 Task: In the Company uoregon.edu, Create email and send with subject: 'Elevate Your Success: Introducing a Transformative Opportunity', and with mail content 'Hello_x000D_
Join a community of forward-thinkers and pioneers. Our transformative solution will empower you to shape the future of your industry.._x000D_
Kind Regards', attach the document: Contract.pdf and insert image: visitingcard.jpg. Below Kind Regards, write Tumblr and insert the URL: www.tumblr.com. Mark checkbox to create task to follow up : In 1 month.  Enter or choose an email address of recipient's from company's contact and send.. Logged in from softage.10@softage.net
Action: Mouse moved to (62, 53)
Screenshot: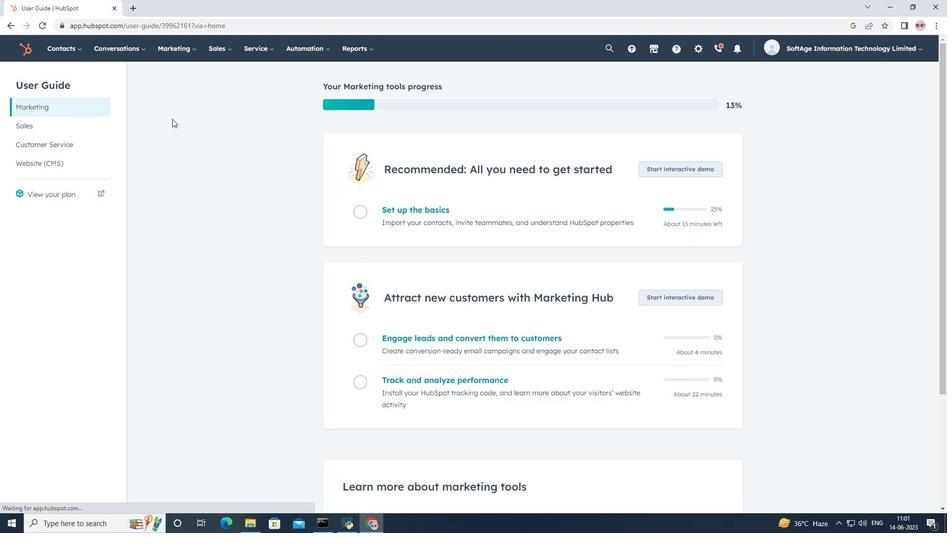 
Action: Mouse pressed left at (62, 53)
Screenshot: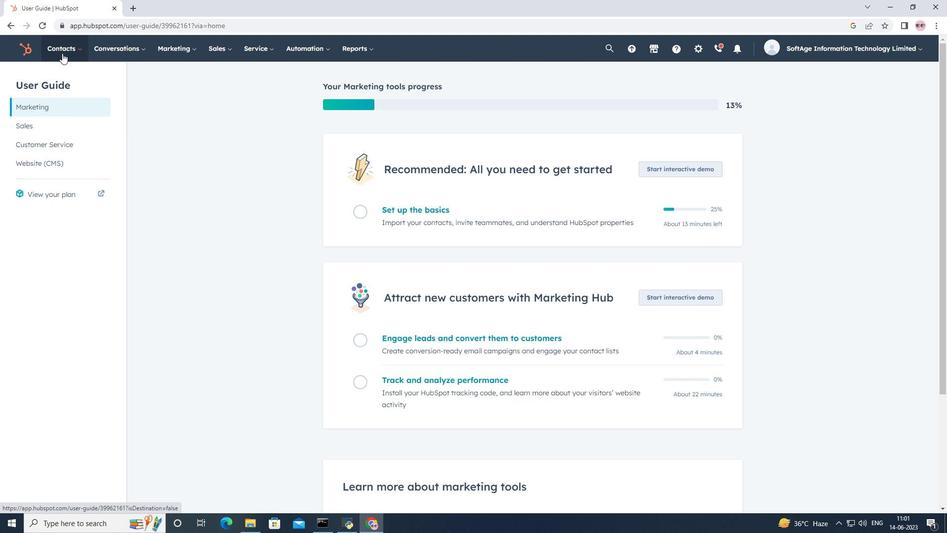 
Action: Mouse moved to (70, 92)
Screenshot: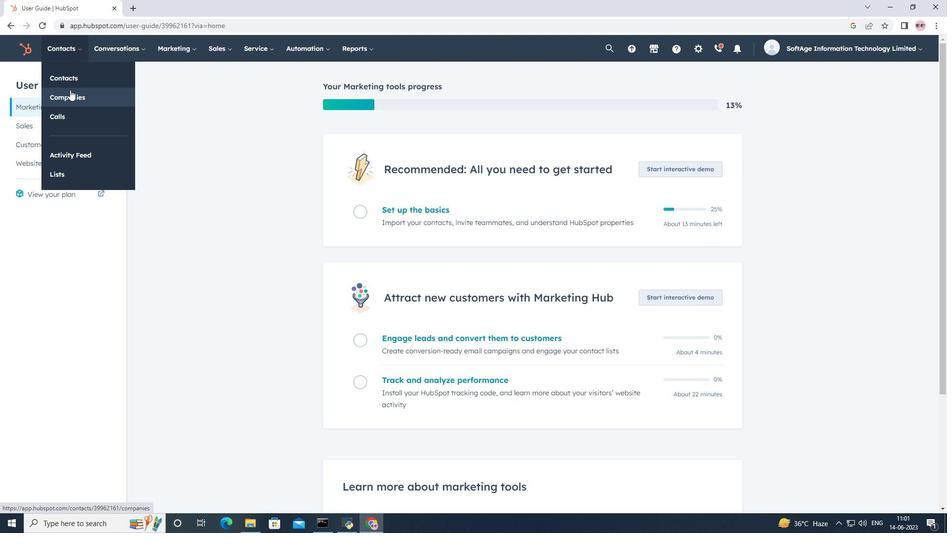 
Action: Mouse pressed left at (70, 92)
Screenshot: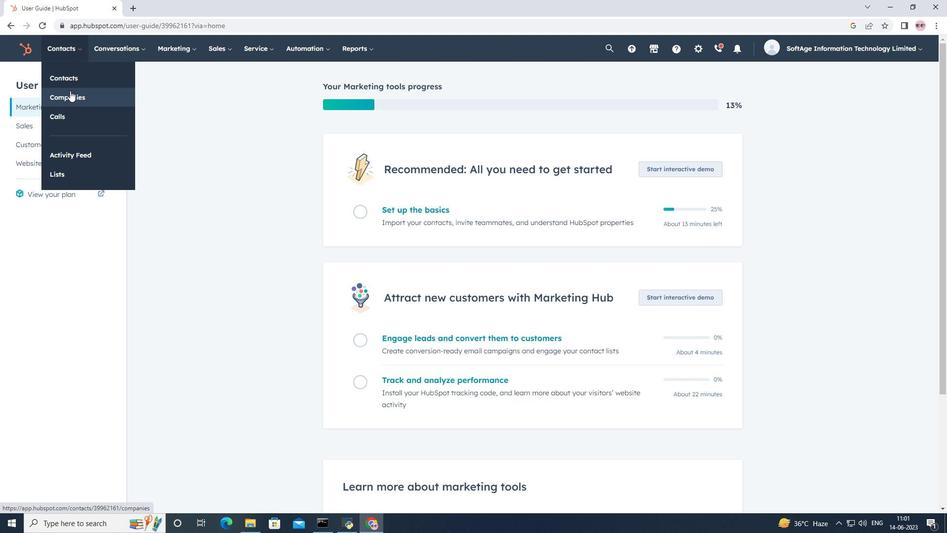 
Action: Mouse moved to (68, 160)
Screenshot: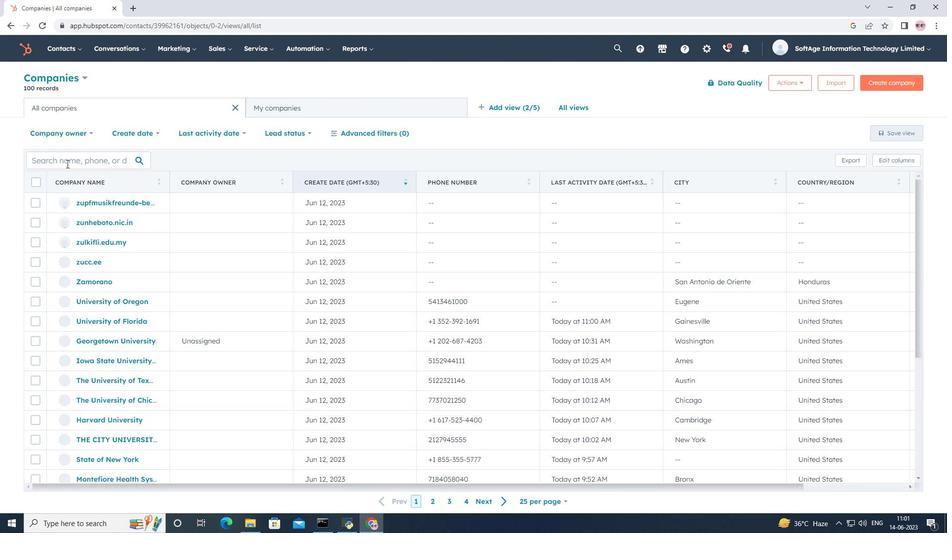
Action: Mouse pressed left at (68, 160)
Screenshot: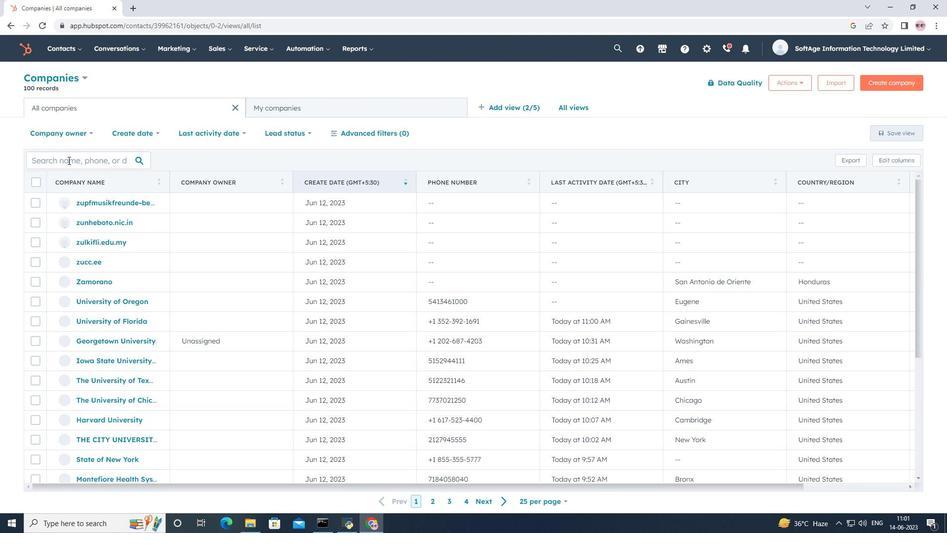 
Action: Key pressed <Key.shift><Key.shift><Key.shift><Key.shift><Key.shift><Key.shift><Key.shift><Key.shift><Key.shift><Key.shift>uoregon.edu
Screenshot: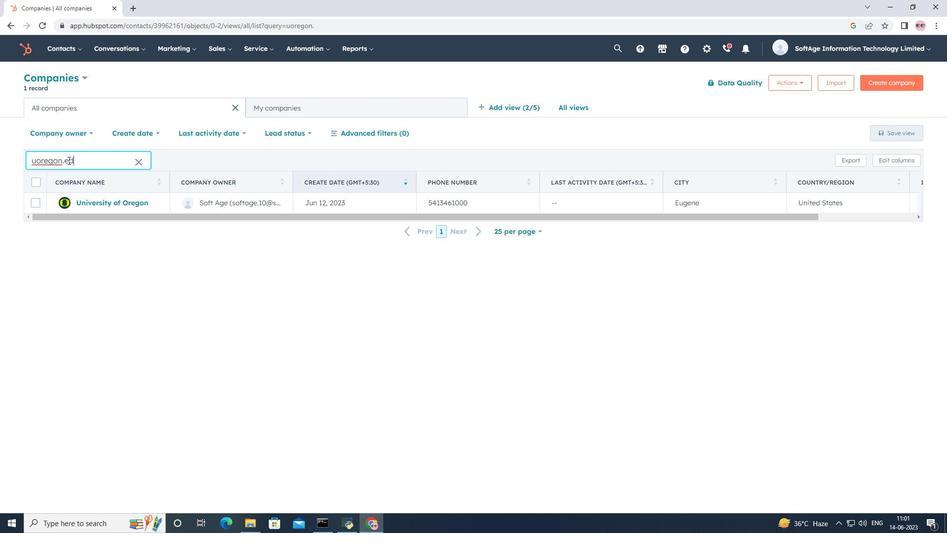 
Action: Mouse moved to (89, 200)
Screenshot: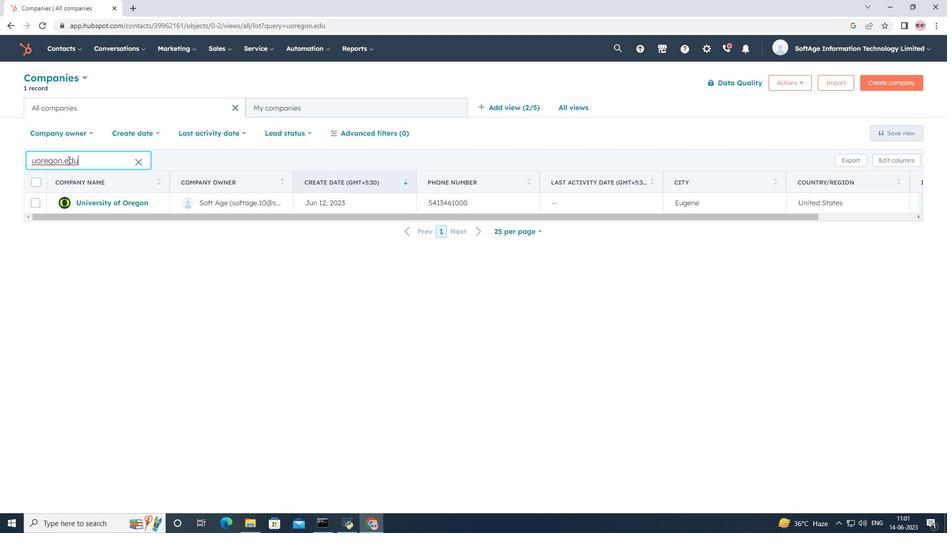 
Action: Mouse pressed left at (89, 200)
Screenshot: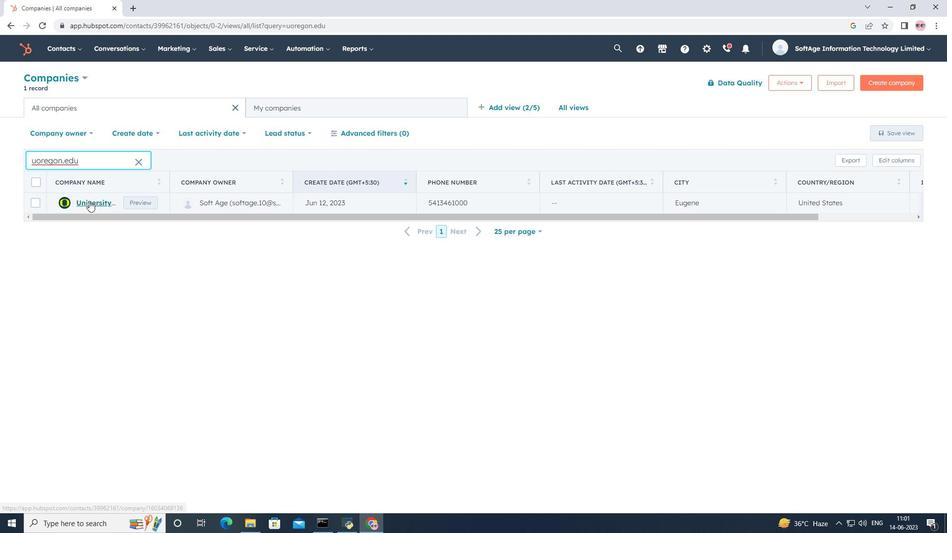 
Action: Mouse moved to (63, 169)
Screenshot: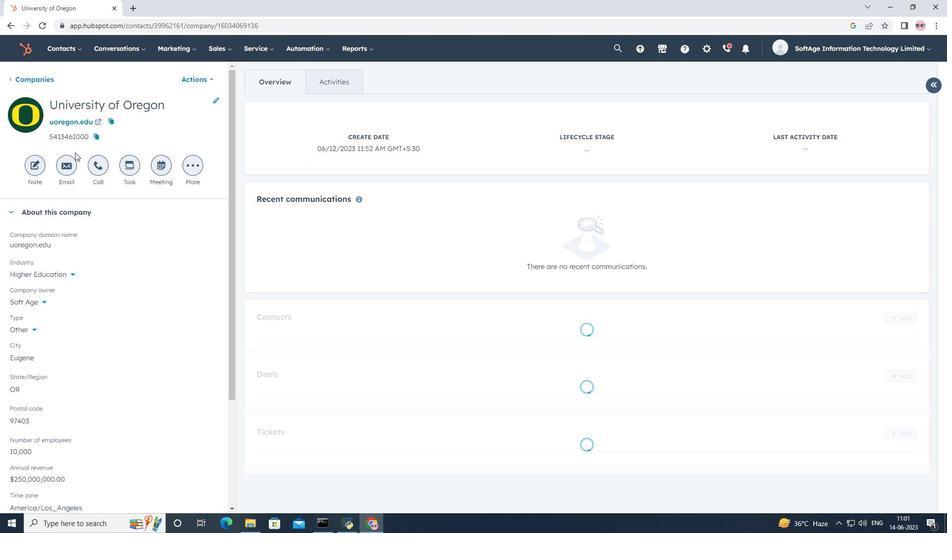 
Action: Mouse pressed left at (63, 169)
Screenshot: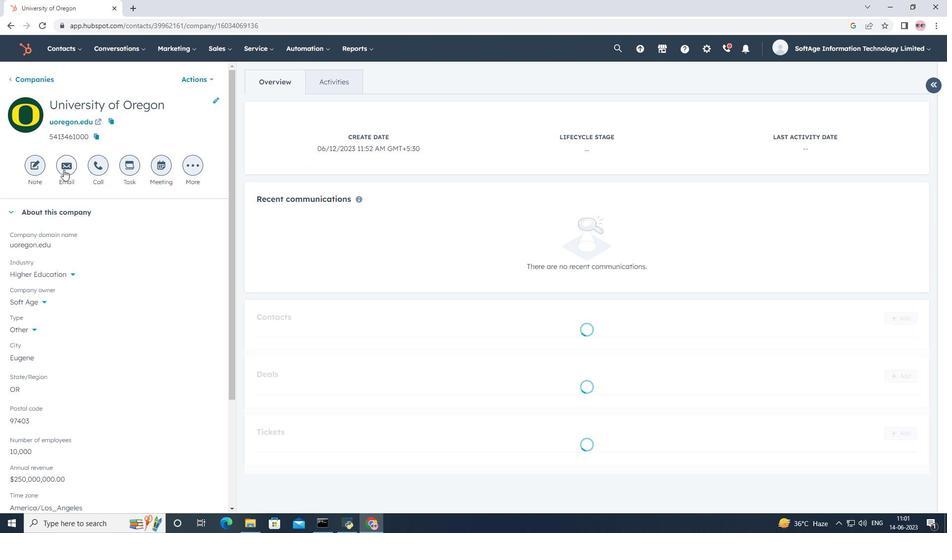 
Action: Mouse moved to (558, 288)
Screenshot: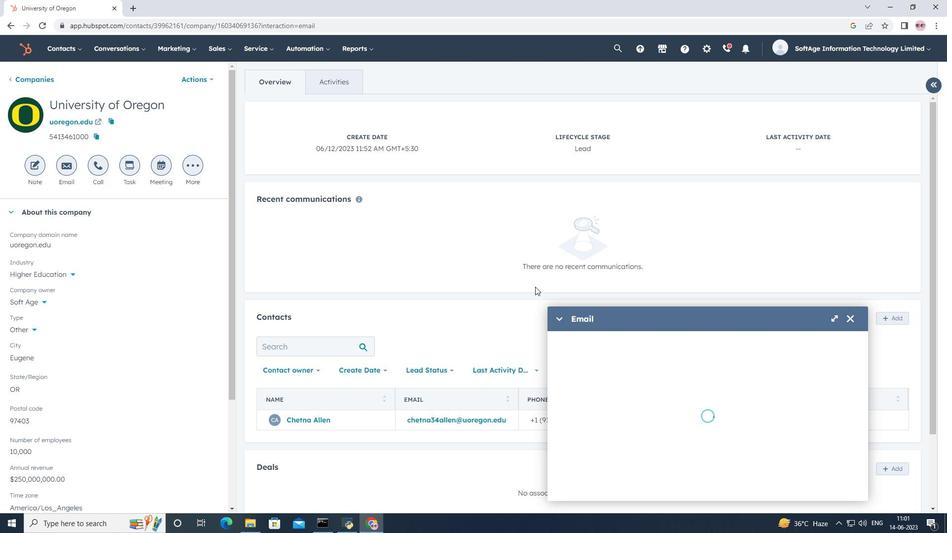
Action: Mouse scrolled (558, 288) with delta (0, 0)
Screenshot: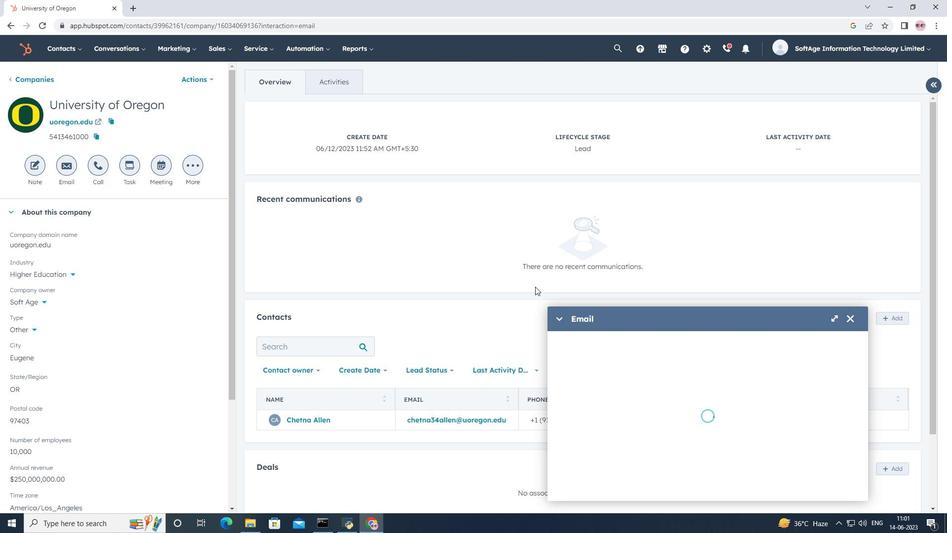 
Action: Mouse scrolled (558, 288) with delta (0, 0)
Screenshot: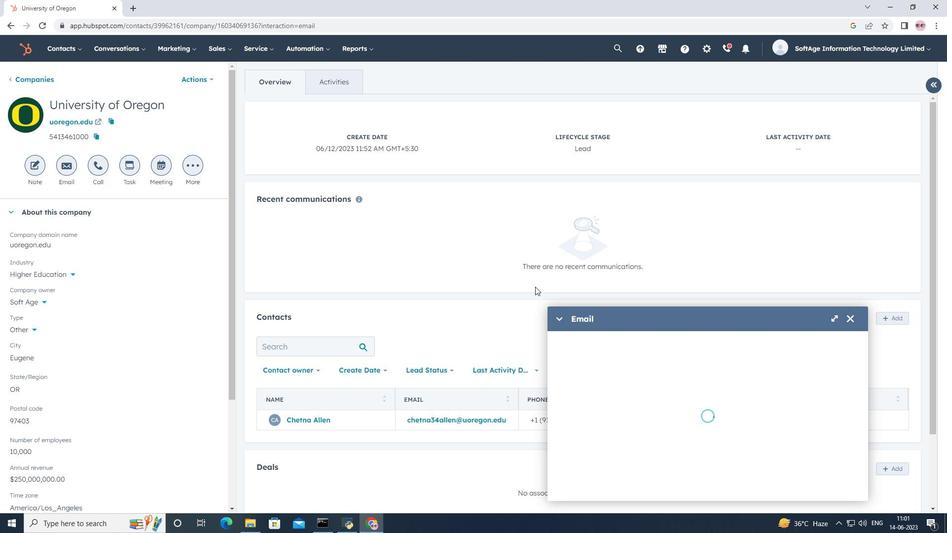 
Action: Mouse scrolled (558, 288) with delta (0, 0)
Screenshot: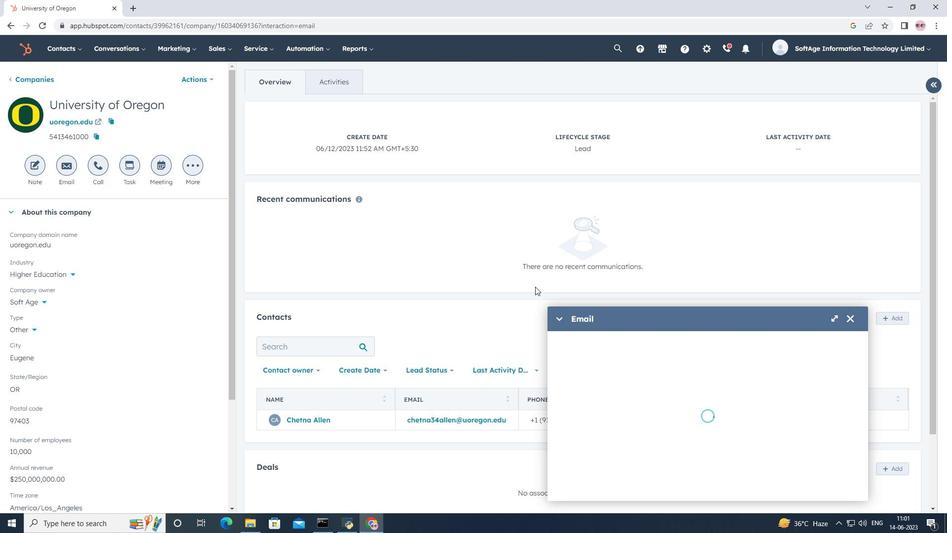 
Action: Mouse scrolled (558, 288) with delta (0, 0)
Screenshot: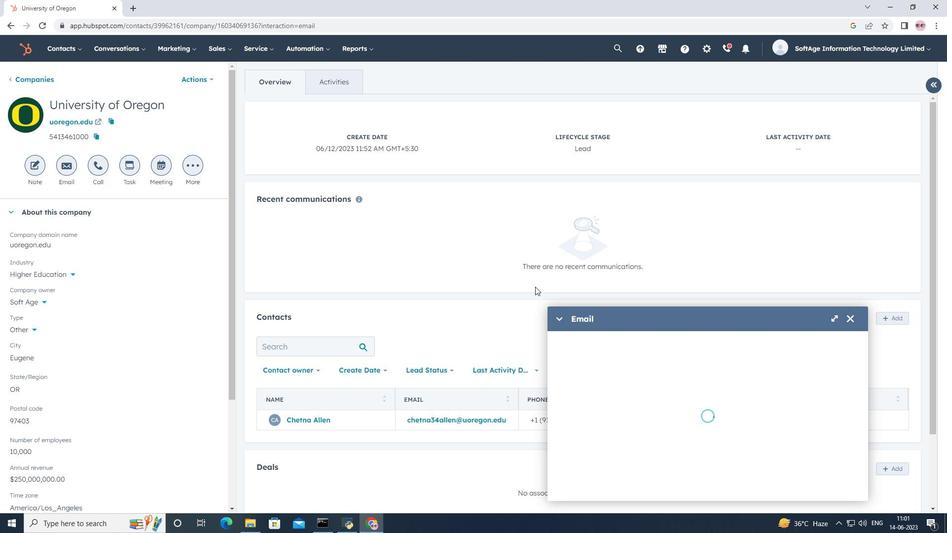 
Action: Mouse scrolled (558, 288) with delta (0, 0)
Screenshot: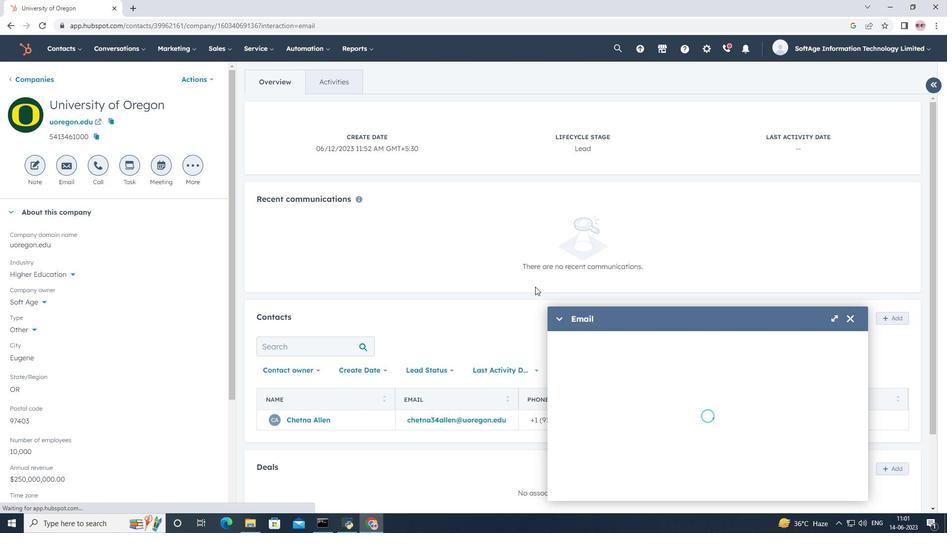 
Action: Mouse scrolled (558, 288) with delta (0, 0)
Screenshot: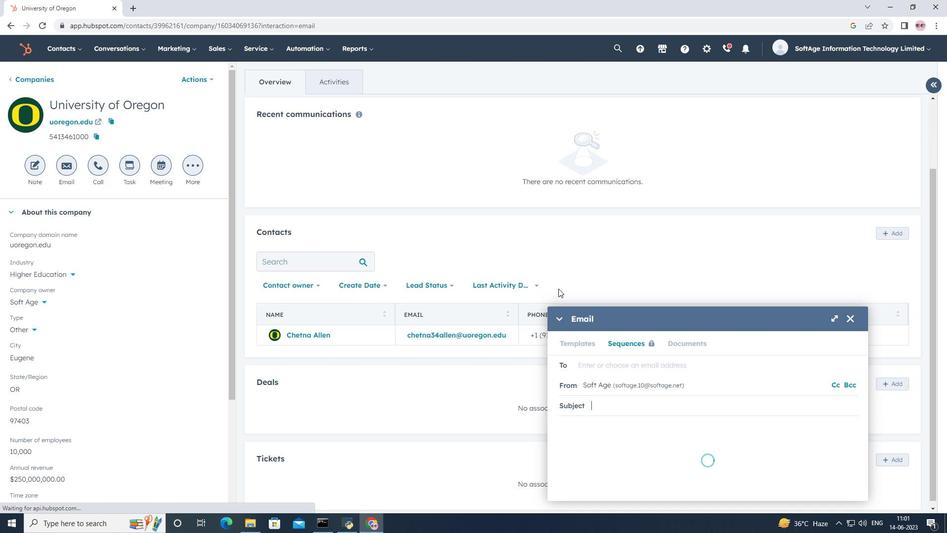 
Action: Mouse scrolled (558, 288) with delta (0, 0)
Screenshot: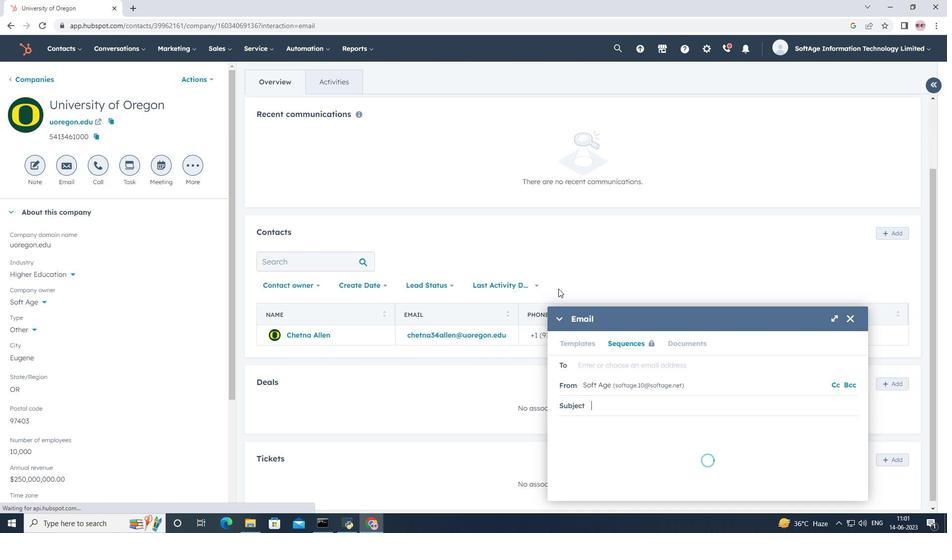 
Action: Mouse scrolled (558, 289) with delta (0, 0)
Screenshot: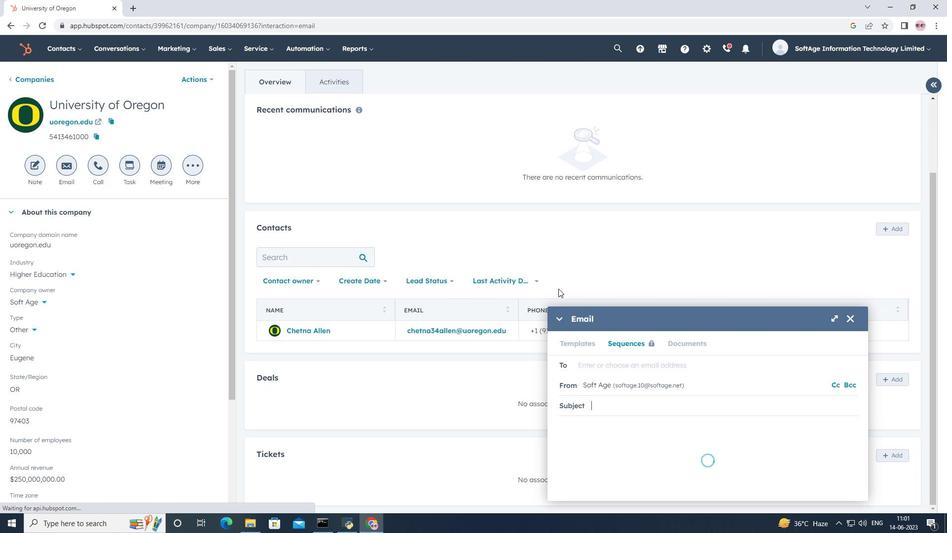 
Action: Mouse scrolled (558, 288) with delta (0, 0)
Screenshot: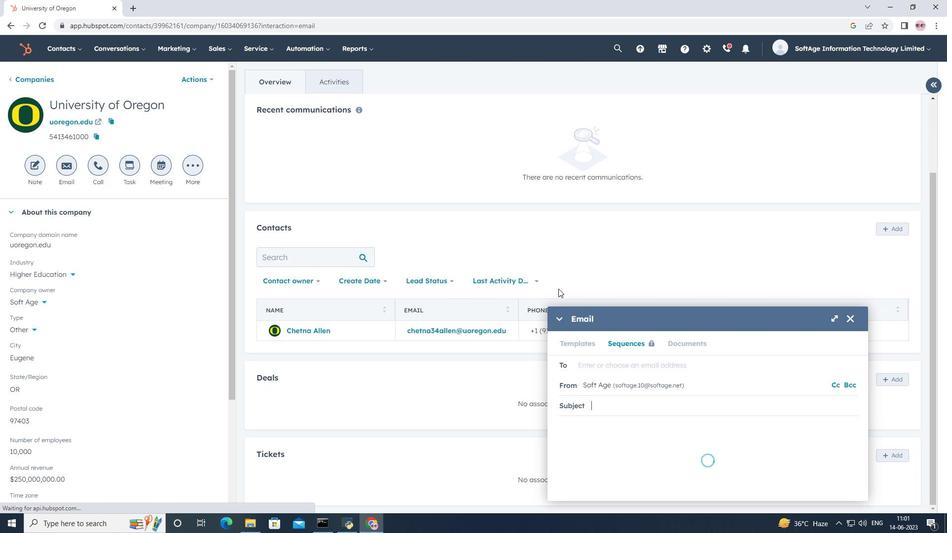 
Action: Mouse scrolled (558, 288) with delta (0, 0)
Screenshot: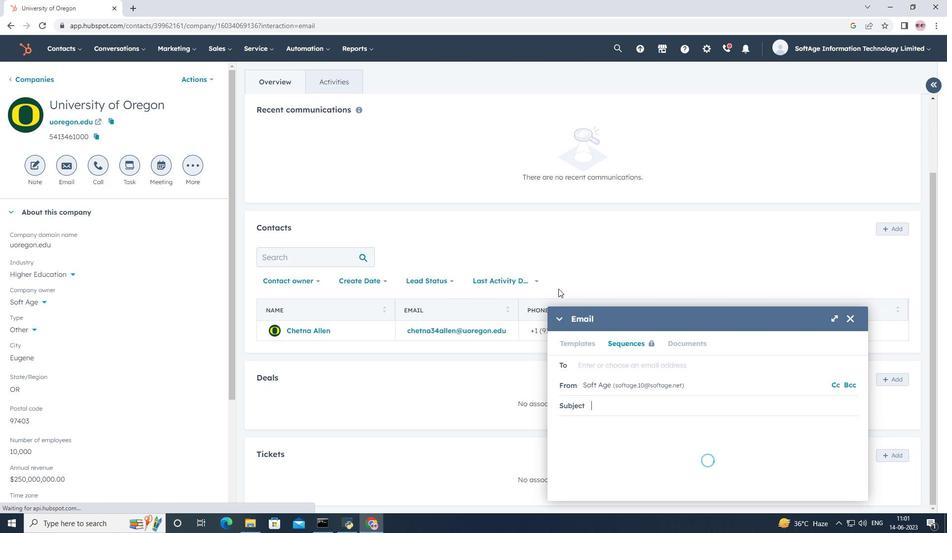 
Action: Mouse moved to (606, 332)
Screenshot: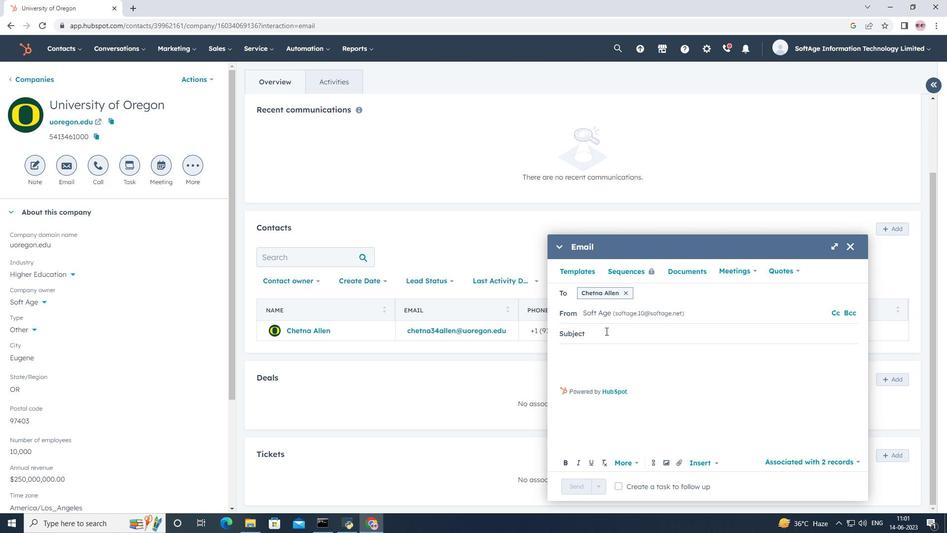 
Action: Mouse pressed left at (606, 332)
Screenshot: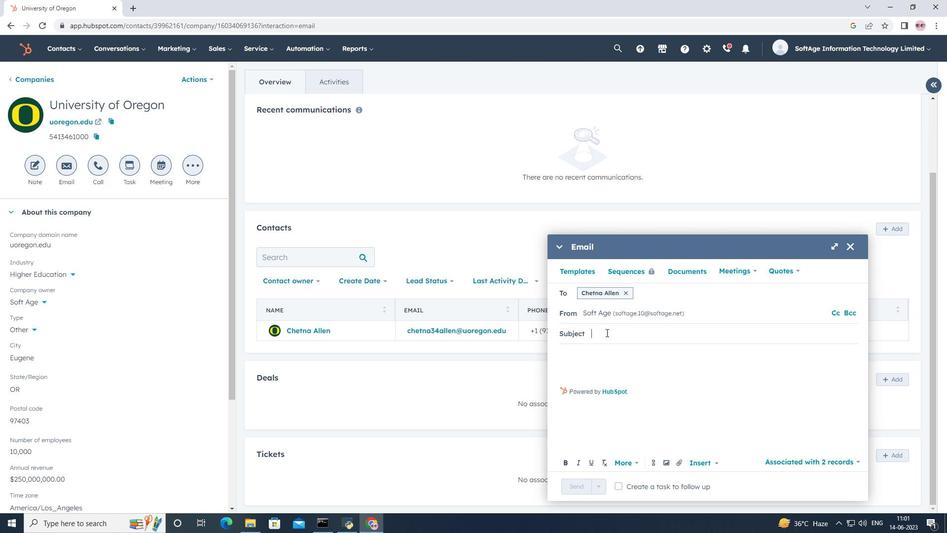 
Action: Key pressed <Key.shift><Key.shift><Key.shift><Key.shift><Key.shift><Key.shift><Key.shift><Key.shift><Key.shift><Key.shift><Key.shift><Key.shift><Key.shift><Key.shift><Key.shift><Key.shift><Key.shift><Key.shift><Key.shift><Key.shift><Key.shift><Key.shift><Key.shift><Key.shift><Key.shift><Key.shift>Elevate<Key.space><Key.shift><Key.shift><Key.shift><Key.shift><Key.shift><Key.shift><Key.shift>Your<Key.space><Key.shift><Key.shift><Key.shift><Key.shift><Key.shift><Key.shift><Key.shift><Key.shift><Key.shift><Key.shift><Key.shift><Key.shift><Key.shift><Key.shift><Key.shift><Key.shift><Key.shift><Key.shift><Key.shift><Key.shift><Key.shift><Key.shift><Key.shift><Key.shift><Key.shift><Key.shift><Key.shift>Success<Key.shift>:<Key.space><Key.shift><Key.shift><Key.shift><Key.shift><Key.shift><Key.shift><Key.shift><Key.shift><Key.shift><Key.shift><Key.shift><Key.shift><Key.shift><Key.shift><Key.shift><Key.shift><Key.shift><Key.shift><Key.shift><Key.shift><Key.shift><Key.shift><Key.shift><Key.shift><Key.shift><Key.shift><Key.shift><Key.shift><Key.shift><Key.shift><Key.shift><Key.shift><Key.shift><Key.shift><Key.shift>Introducing<Key.space>a<Key.space><Key.shift>Transformative<Key.space><Key.shift>Opportunity
Screenshot: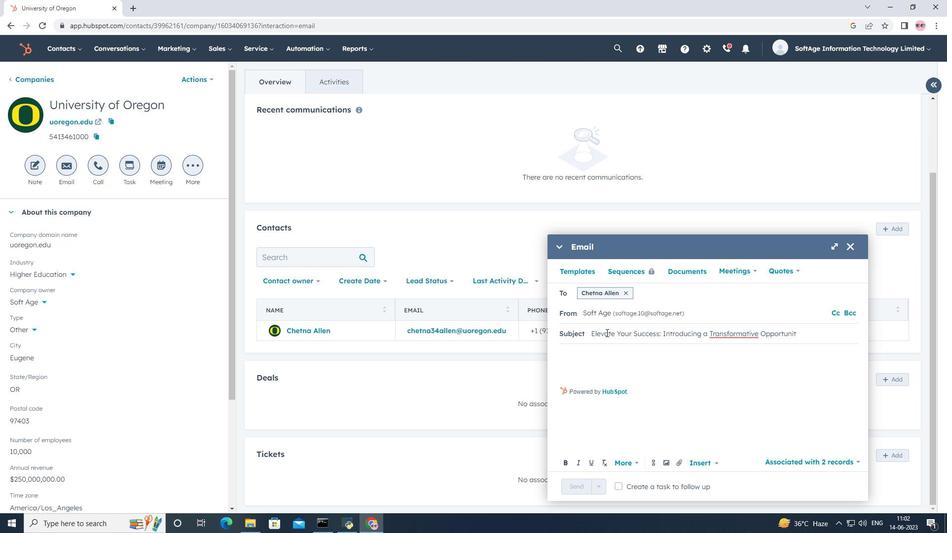 
Action: Mouse moved to (575, 354)
Screenshot: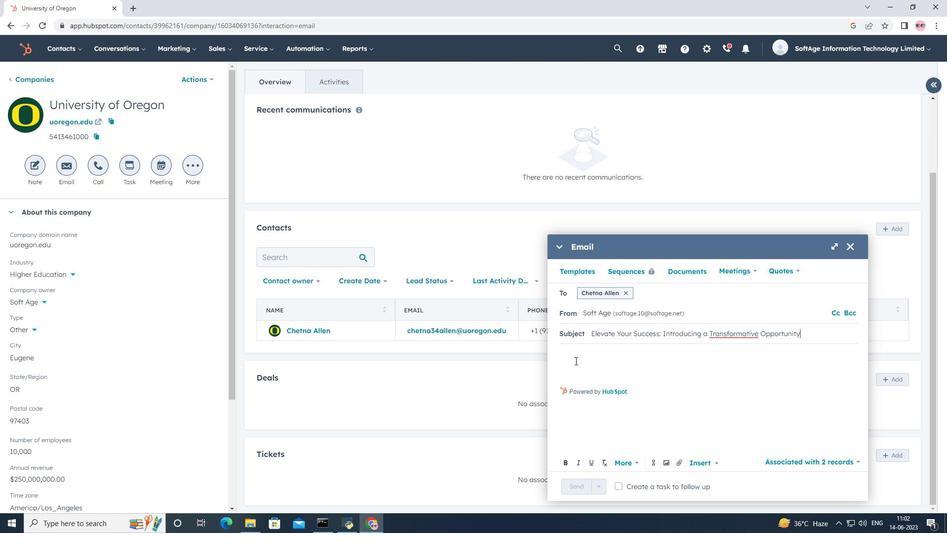
Action: Mouse pressed left at (575, 354)
Screenshot: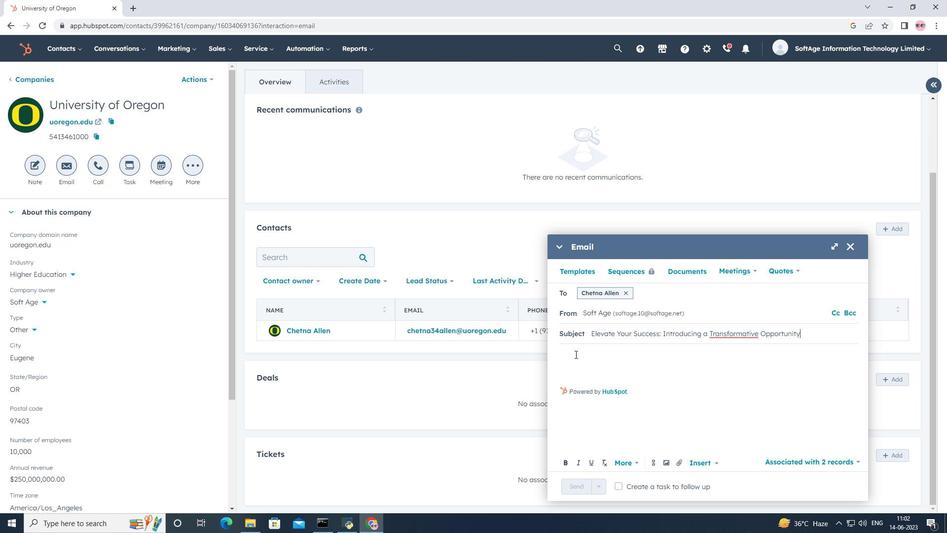 
Action: Key pressed <Key.shift>Hello<Key.enter><Key.shift><Key.shift><Key.shift><Key.shift><Key.shift><Key.shift><Key.shift><Key.shift><Key.shift><Key.shift><Key.shift><Key.shift>Join<Key.space>a<Key.space><Key.shift><Key.shift><Key.shift><Key.shift><Key.shift><Key.shift><Key.shift><Key.shift><Key.shift><Key.shift><Key.shift><Key.shift><Key.shift><Key.shift><Key.shift><Key.shift><Key.shift><Key.shift><Key.shift><Key.shift><Key.shift><Key.shift><Key.shift><Key.shift><Key.shift><Key.shift><Key.shift><Key.shift>community<Key.space>of<Key.space>forward-thinkers<Key.space>and<Key.space>pioneers.<Key.space><Key.shift>Our<Key.space>transformative<Key.space>solution<Key.space>will<Key.space>empower<Key.space>you<Key.space>to<Key.space>shape<Key.space>the<Key.space>future<Key.space>of<Key.space>your<Key.space>industry.<Key.enter><Key.shift>Kind<Key.space><Key.shift>Regards
Screenshot: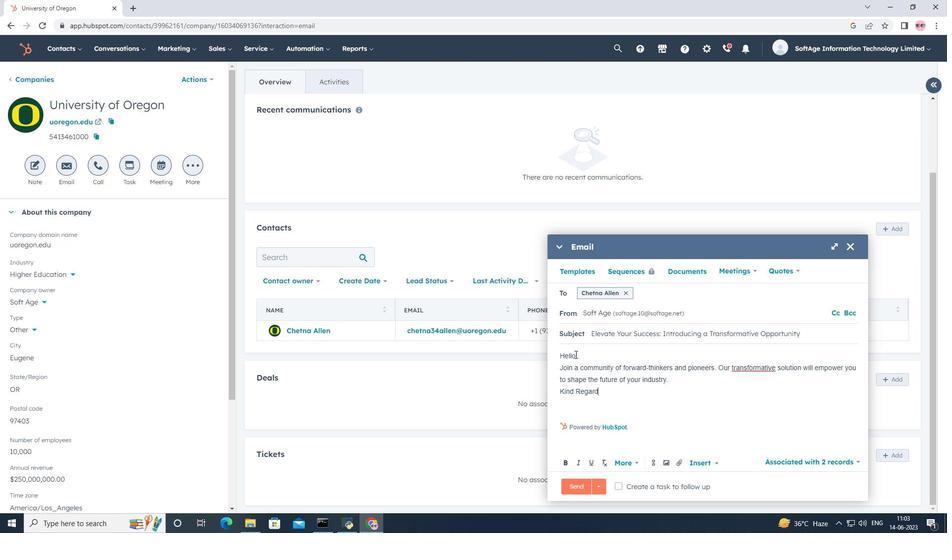 
Action: Mouse moved to (676, 457)
Screenshot: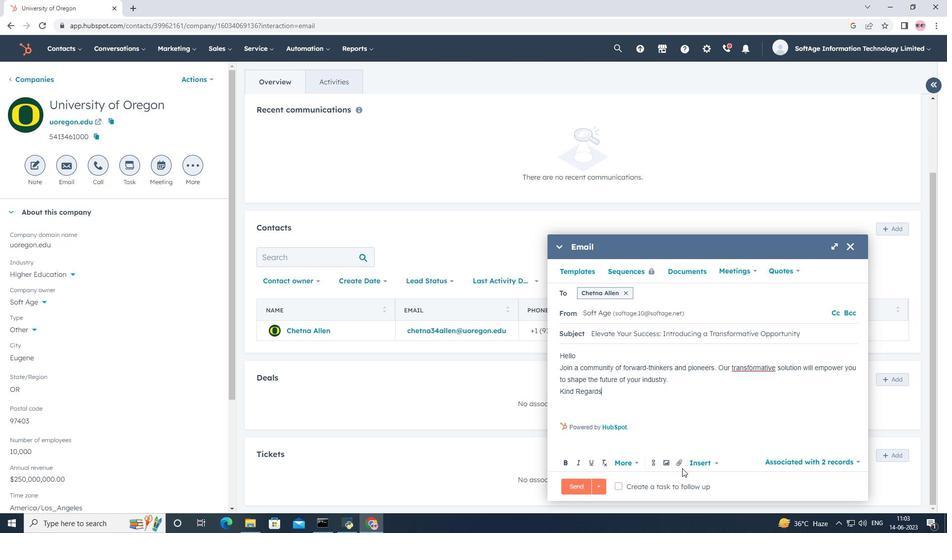 
Action: Mouse pressed left at (676, 457)
Screenshot: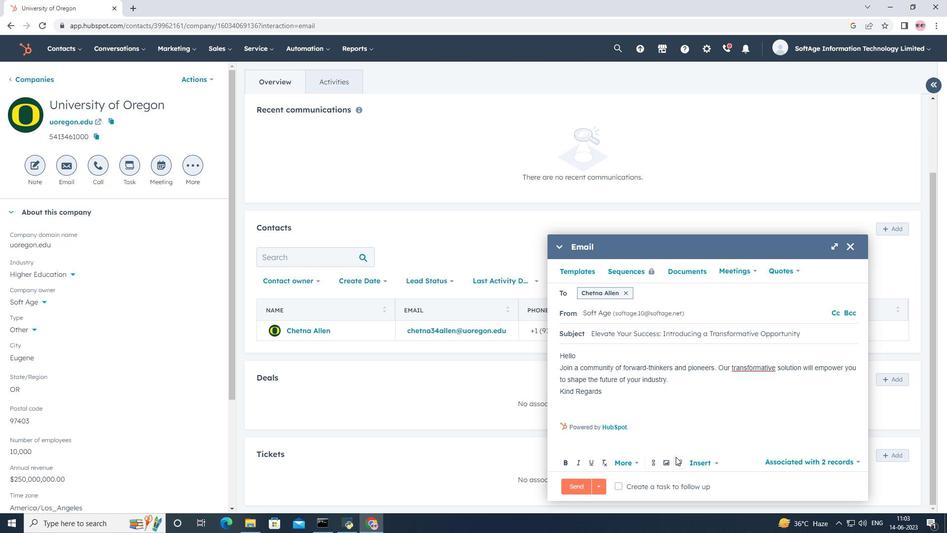 
Action: Mouse moved to (682, 431)
Screenshot: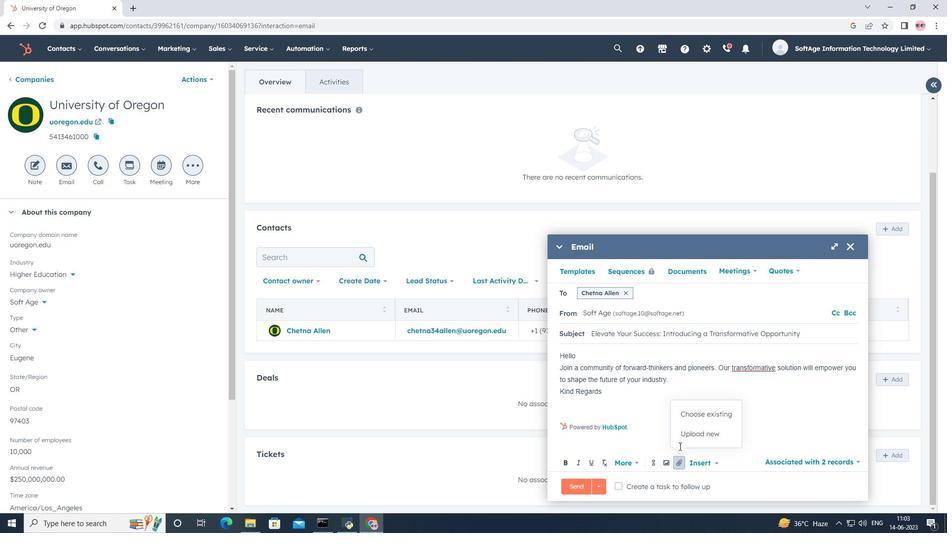 
Action: Mouse pressed left at (682, 431)
Screenshot: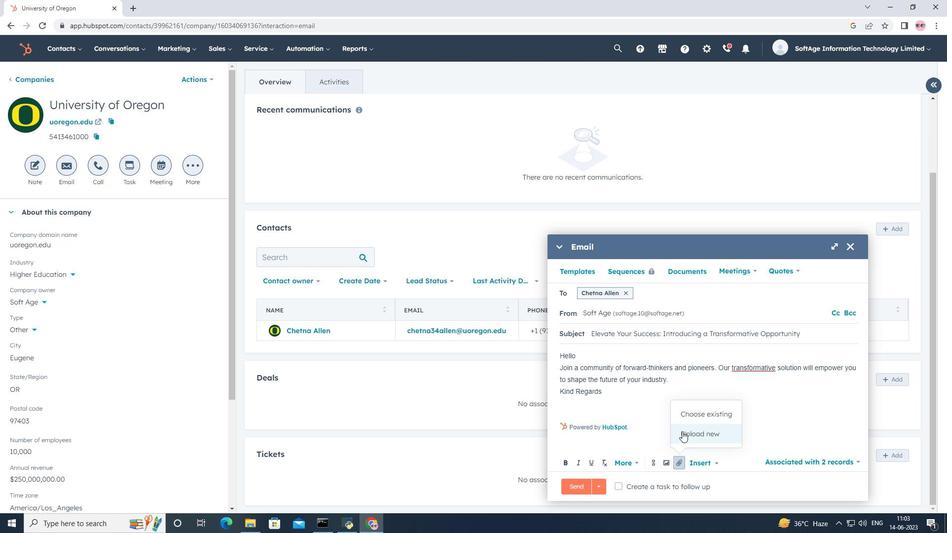 
Action: Mouse moved to (35, 126)
Screenshot: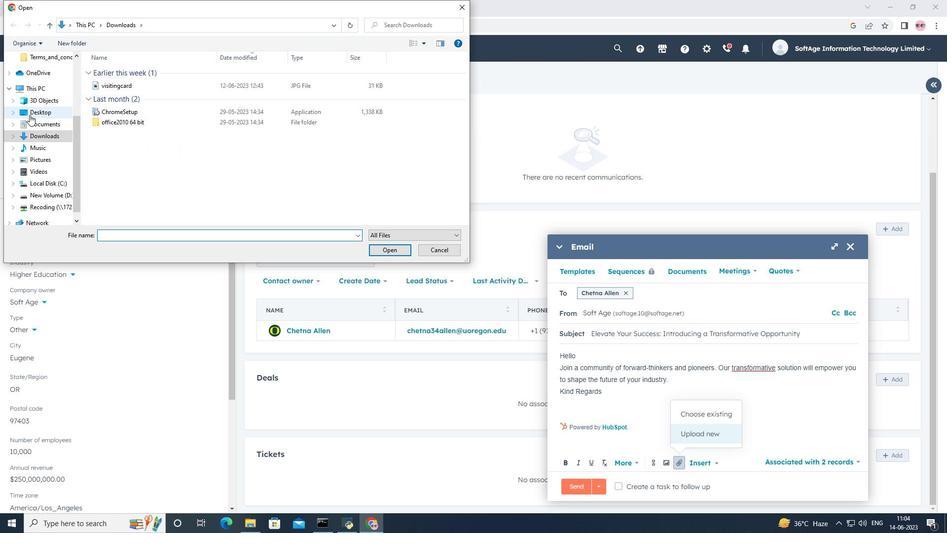 
Action: Mouse pressed left at (35, 126)
Screenshot: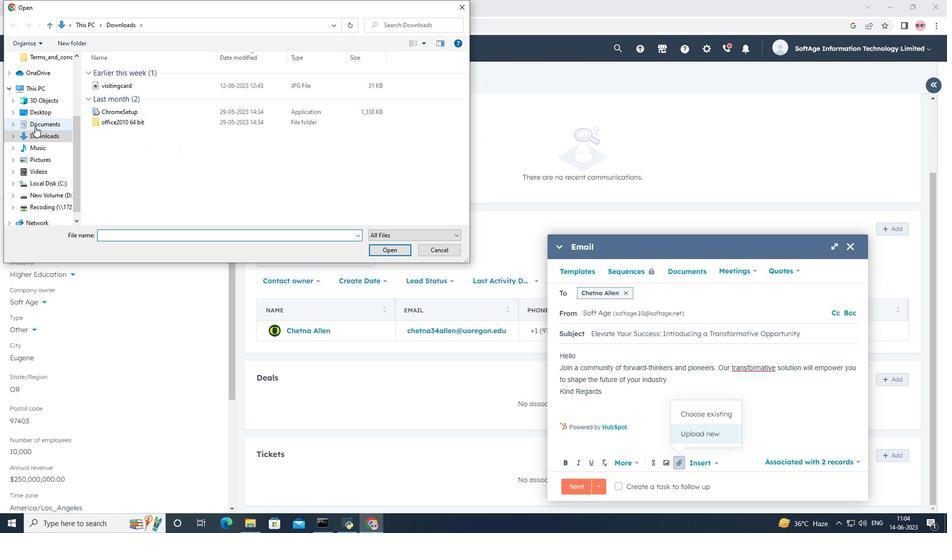 
Action: Mouse moved to (136, 105)
Screenshot: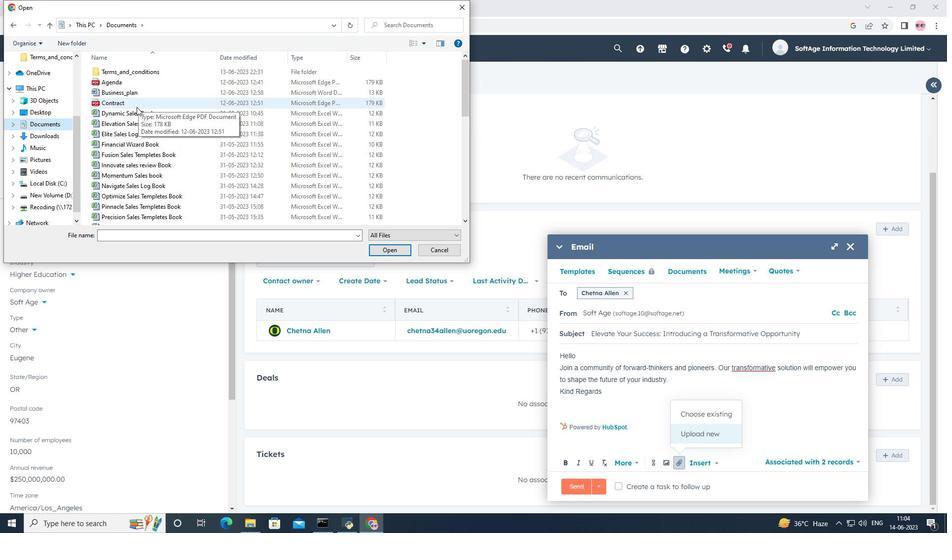
Action: Mouse pressed left at (136, 105)
Screenshot: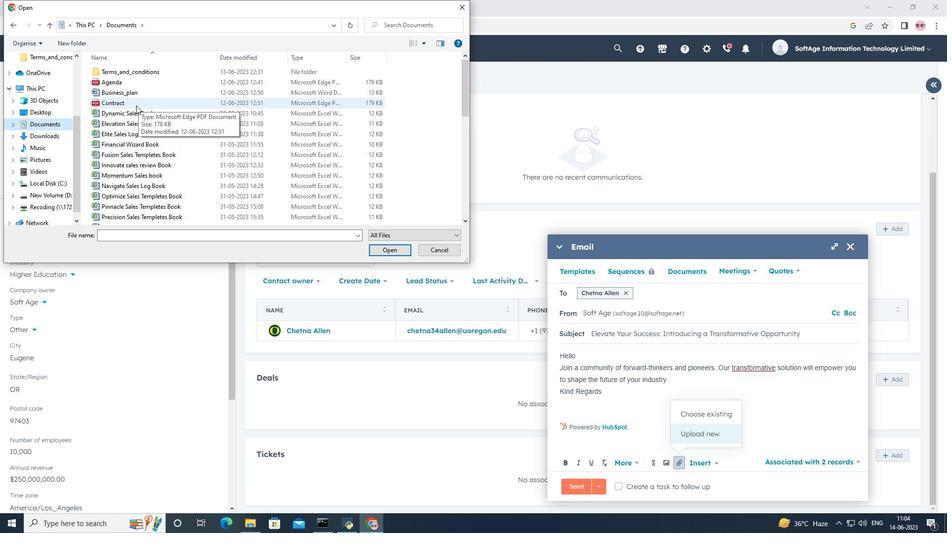 
Action: Mouse moved to (410, 248)
Screenshot: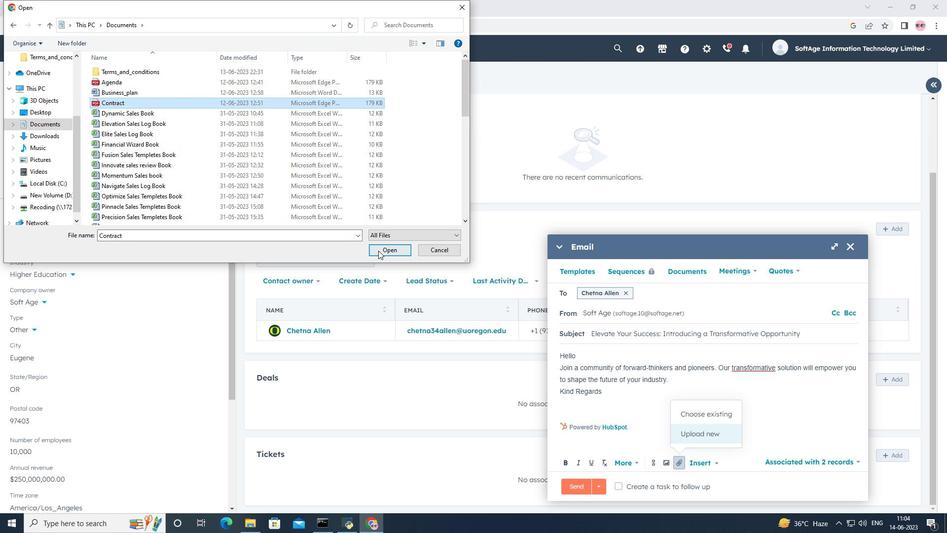 
Action: Mouse pressed left at (410, 248)
Screenshot: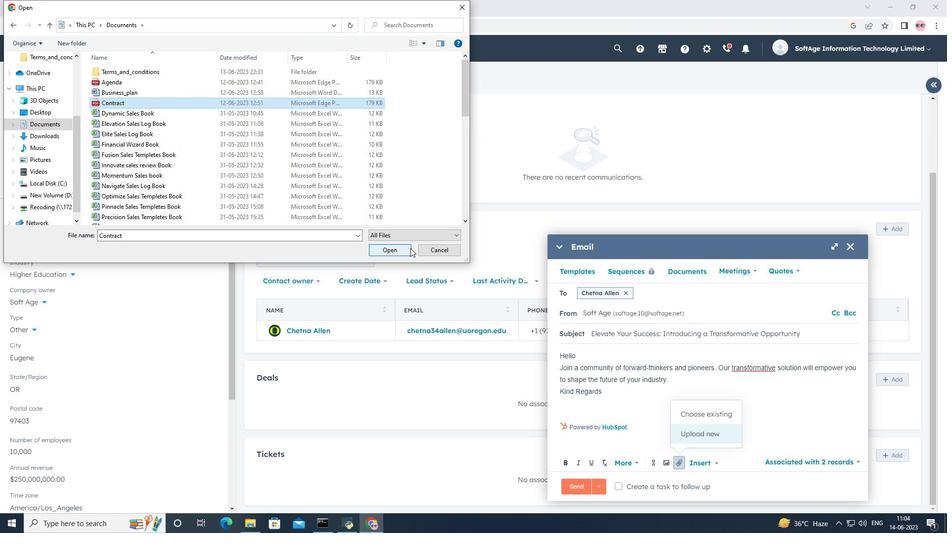 
Action: Mouse moved to (666, 433)
Screenshot: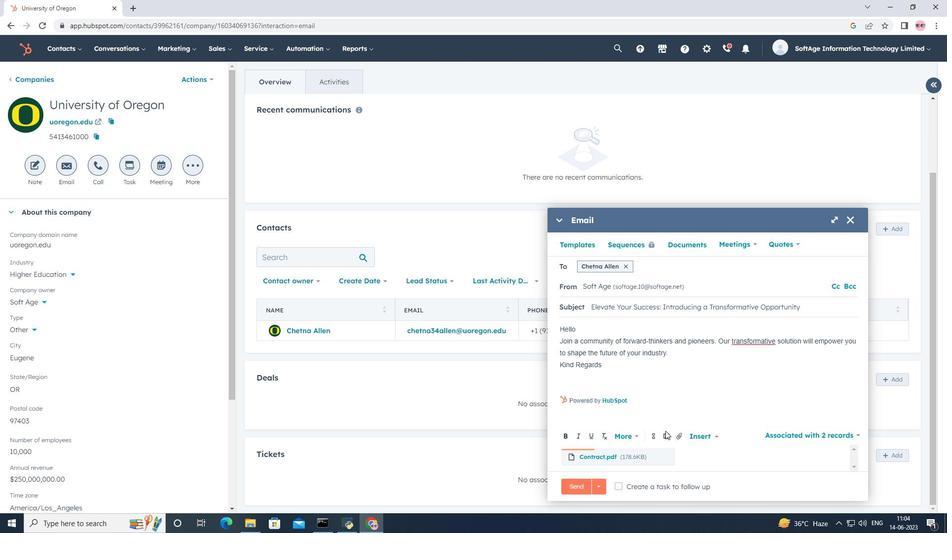 
Action: Mouse pressed left at (666, 433)
Screenshot: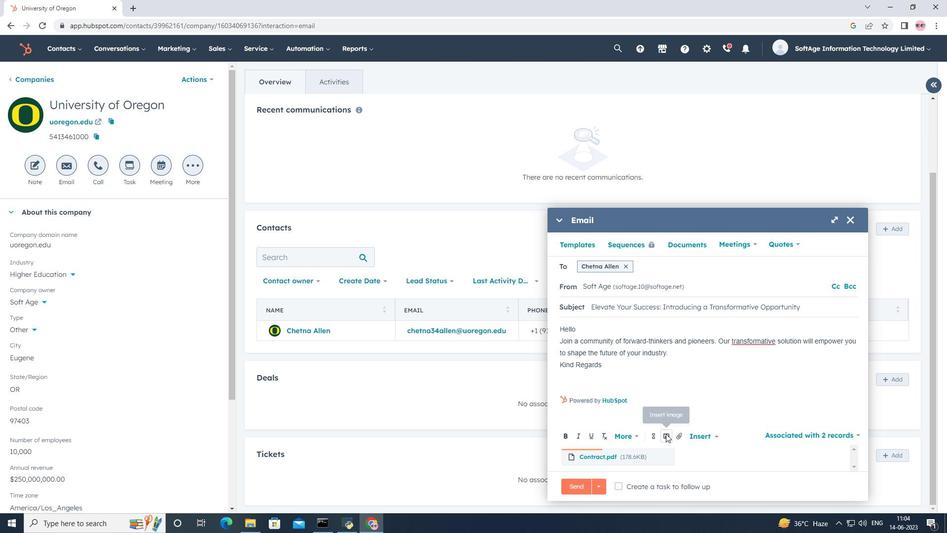 
Action: Mouse moved to (653, 402)
Screenshot: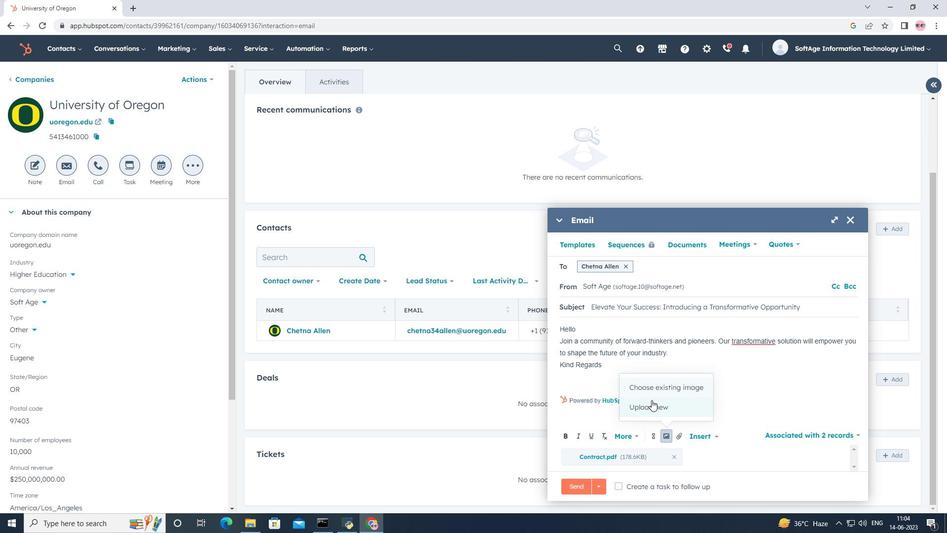 
Action: Mouse pressed left at (653, 402)
Screenshot: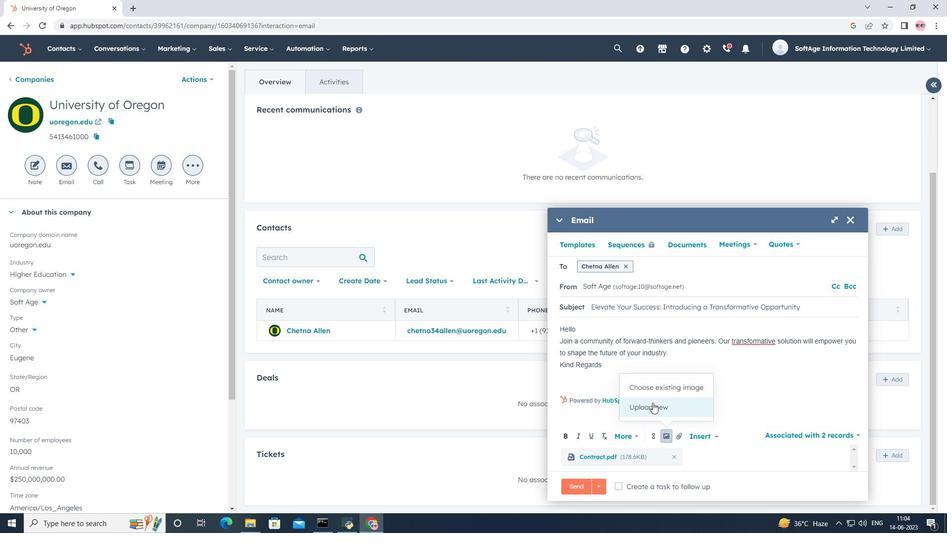 
Action: Mouse moved to (50, 133)
Screenshot: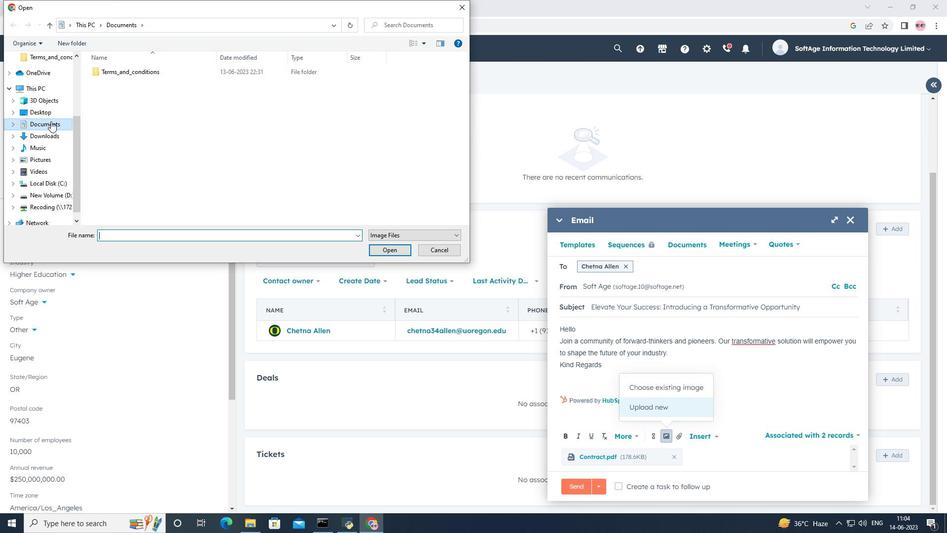 
Action: Mouse pressed left at (50, 133)
Screenshot: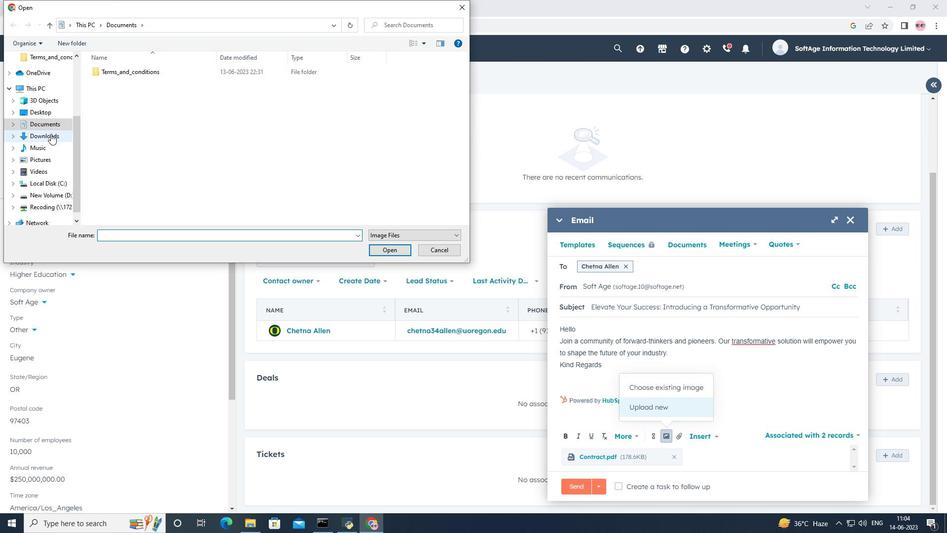 
Action: Mouse moved to (144, 86)
Screenshot: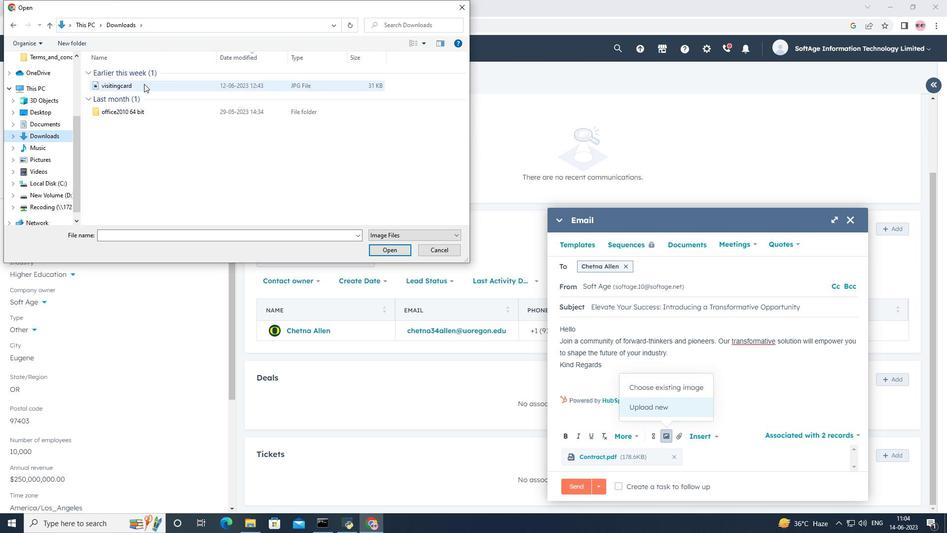 
Action: Mouse pressed left at (144, 86)
Screenshot: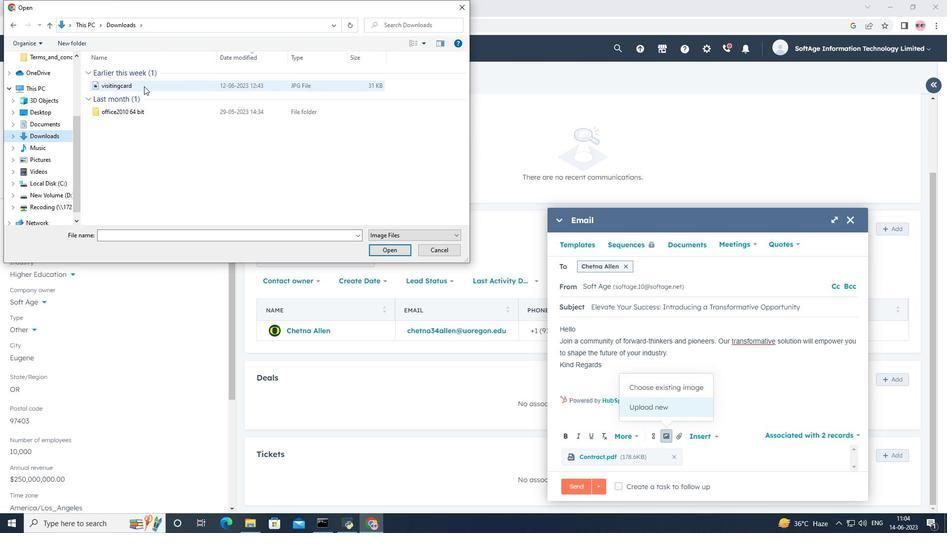 
Action: Mouse moved to (373, 247)
Screenshot: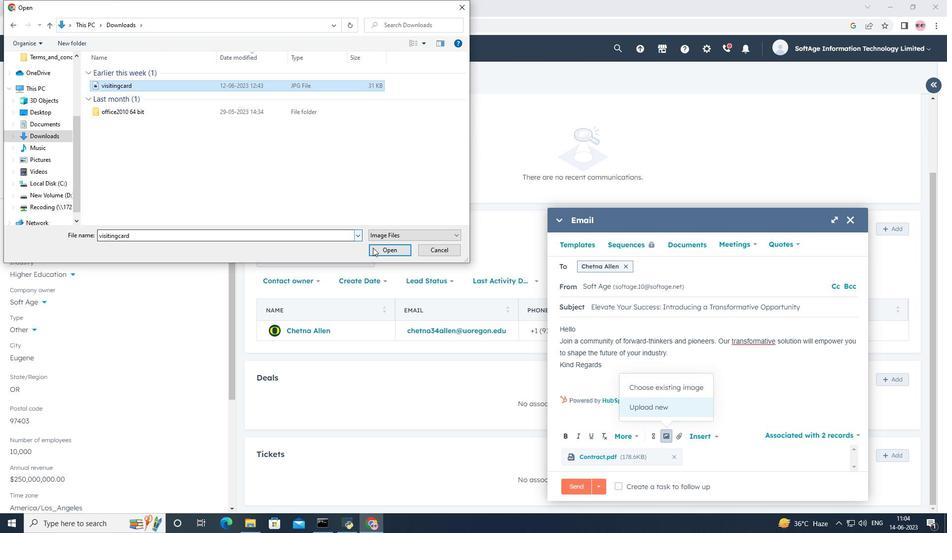 
Action: Mouse pressed left at (373, 247)
Screenshot: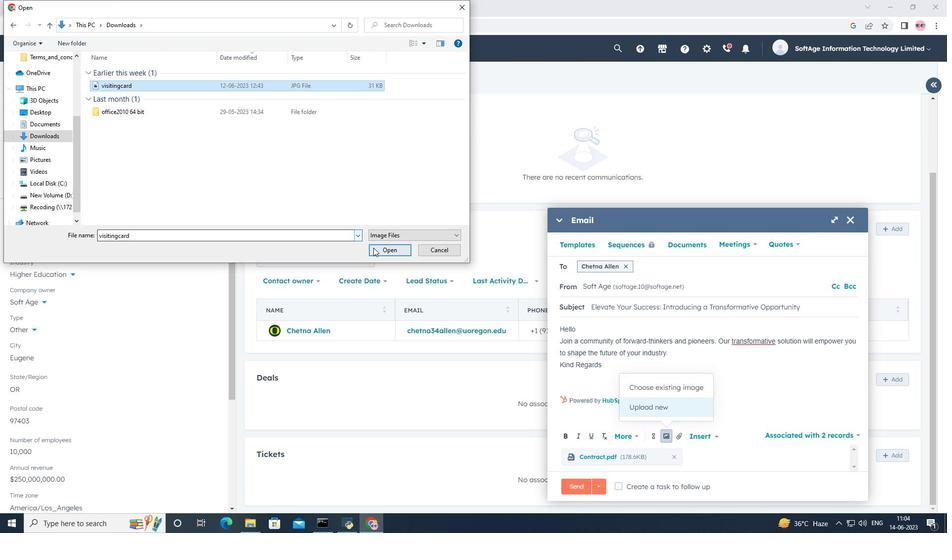 
Action: Mouse moved to (625, 274)
Screenshot: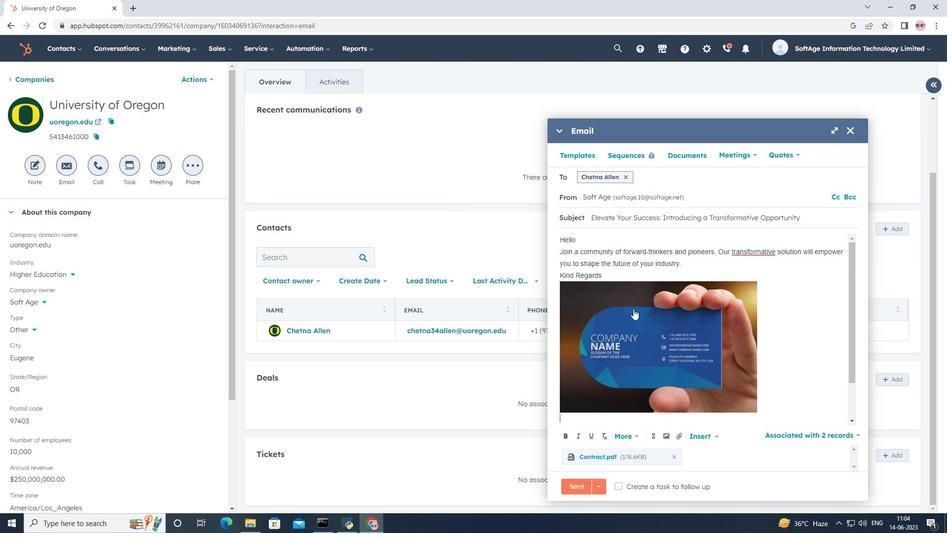 
Action: Mouse pressed left at (625, 274)
Screenshot: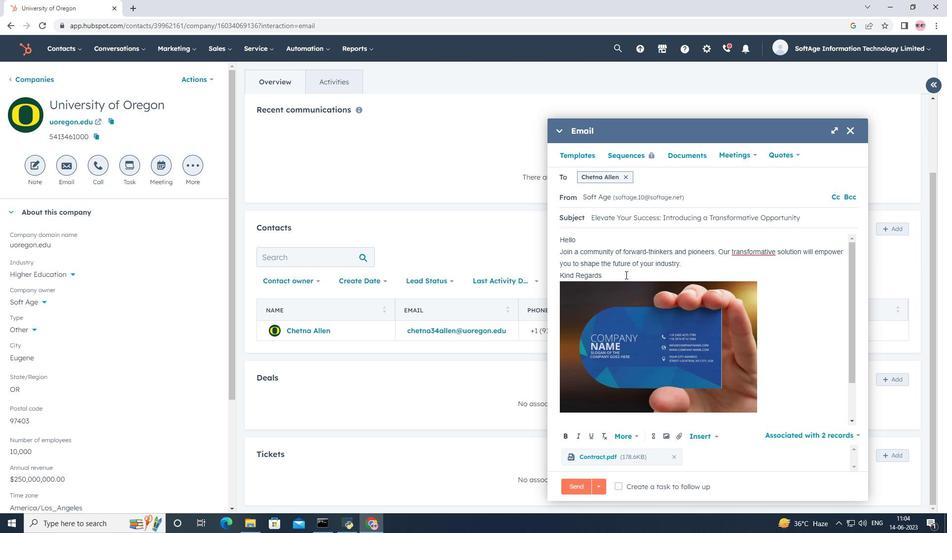 
Action: Key pressed <Key.enter><Key.shift>Tumblr<Key.space>
Screenshot: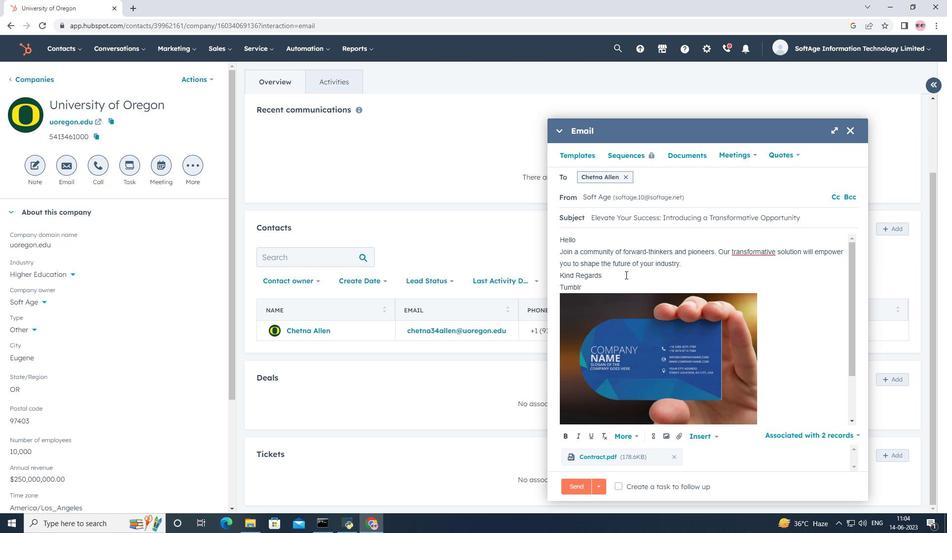 
Action: Mouse moved to (657, 437)
Screenshot: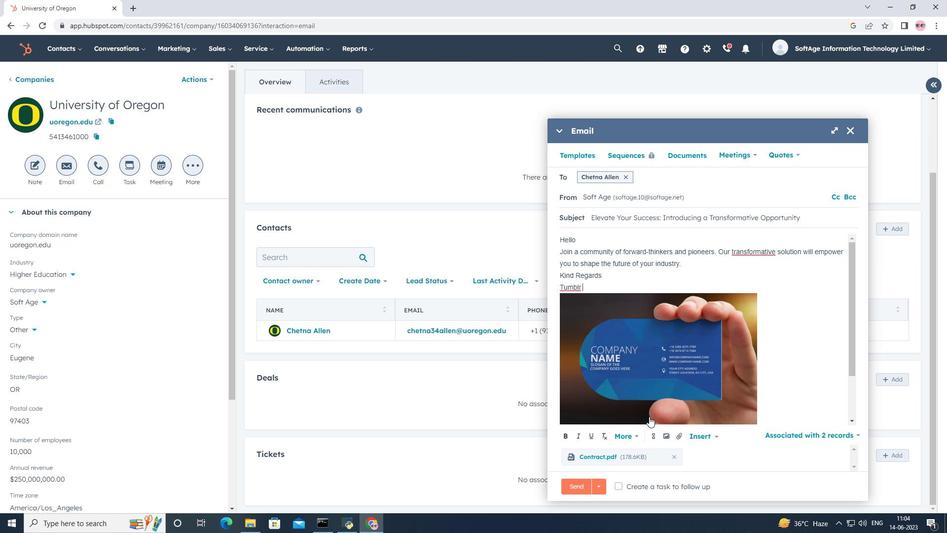 
Action: Mouse pressed left at (657, 437)
Screenshot: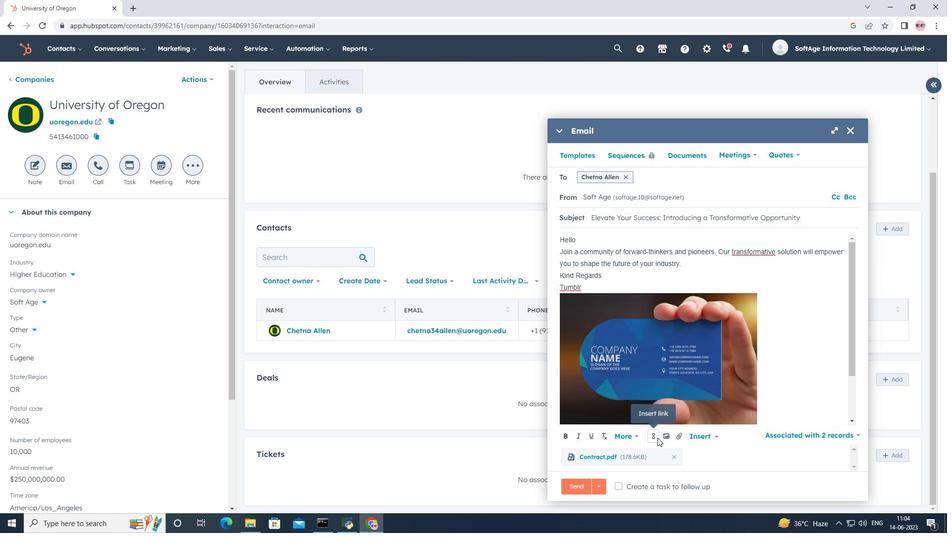 
Action: Mouse moved to (678, 365)
Screenshot: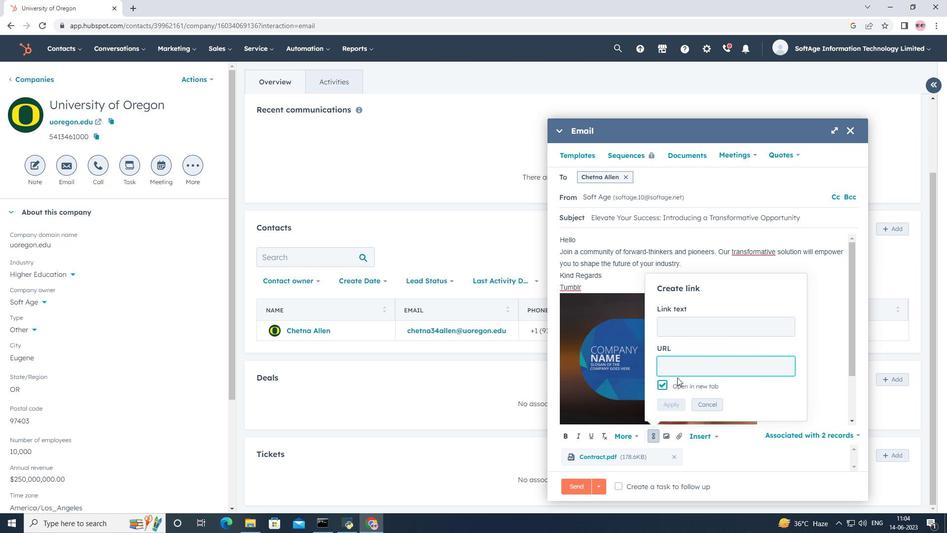 
Action: Key pressed www.tumblr.com
Screenshot: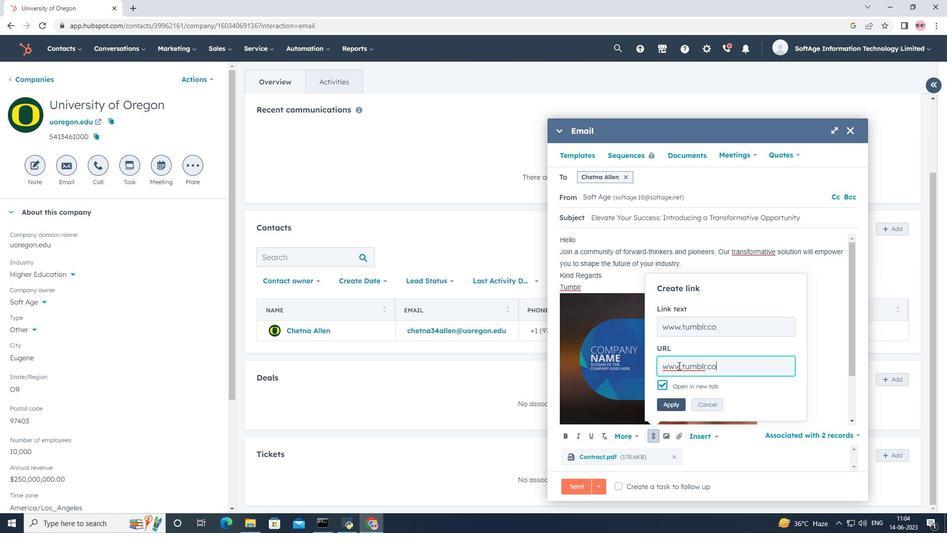 
Action: Mouse moved to (678, 404)
Screenshot: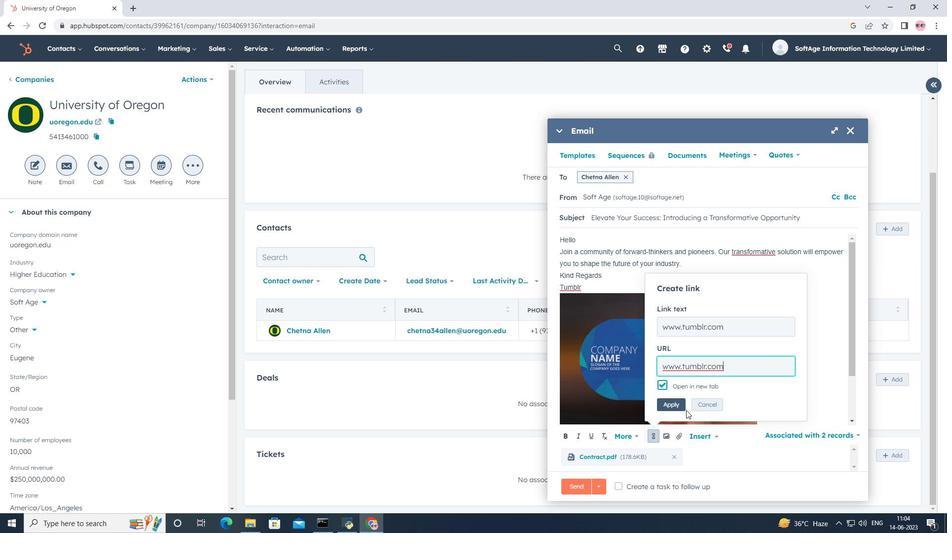 
Action: Mouse pressed left at (678, 404)
Screenshot: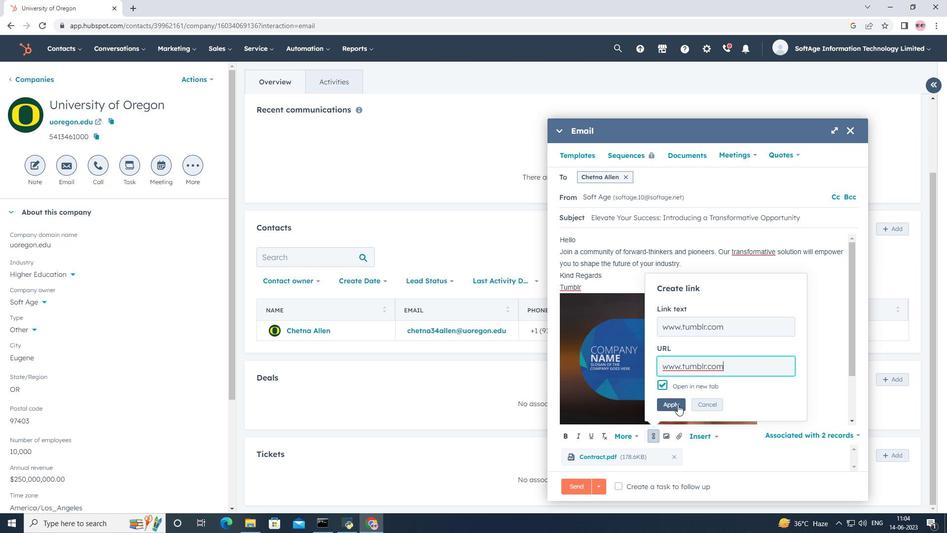 
Action: Mouse scrolled (678, 404) with delta (0, 0)
Screenshot: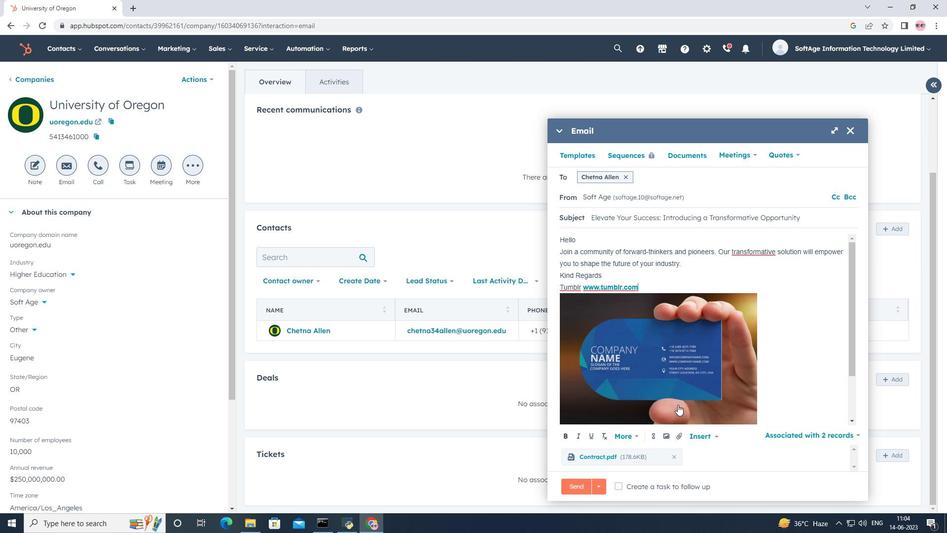 
Action: Mouse scrolled (678, 404) with delta (0, 0)
Screenshot: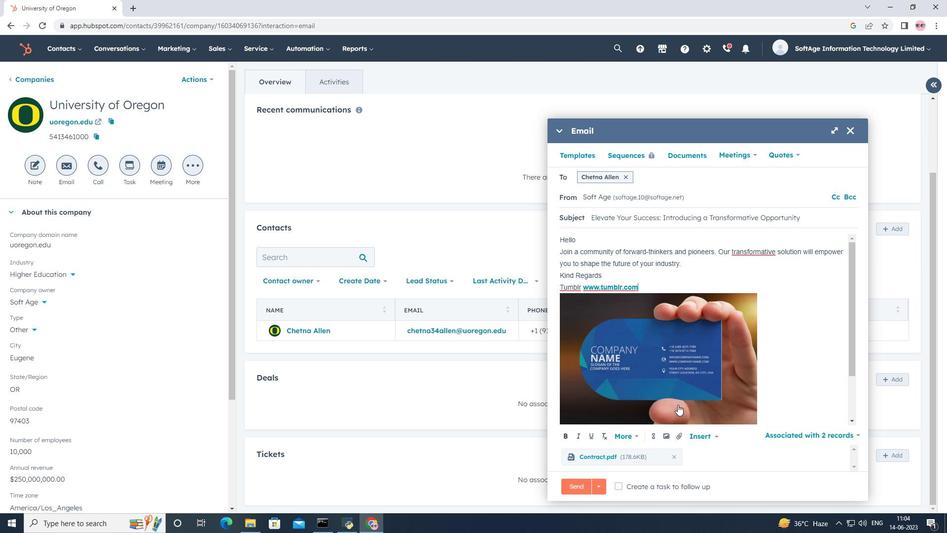 
Action: Mouse scrolled (678, 404) with delta (0, 0)
Screenshot: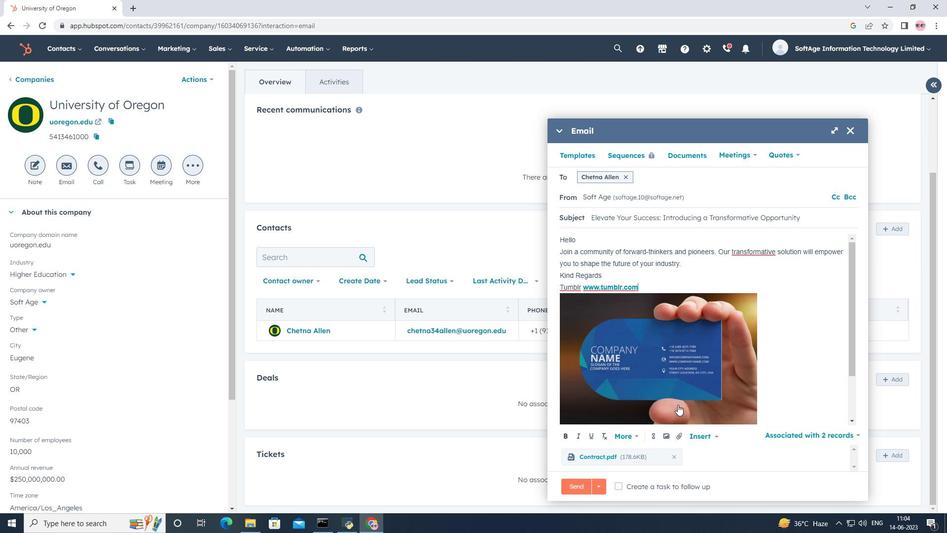 
Action: Mouse moved to (628, 489)
Screenshot: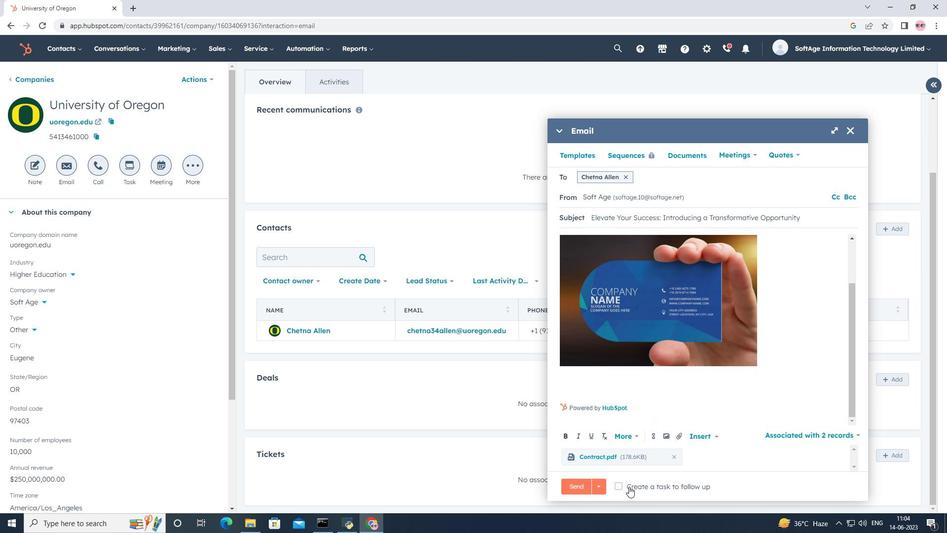 
Action: Mouse pressed left at (628, 489)
Screenshot: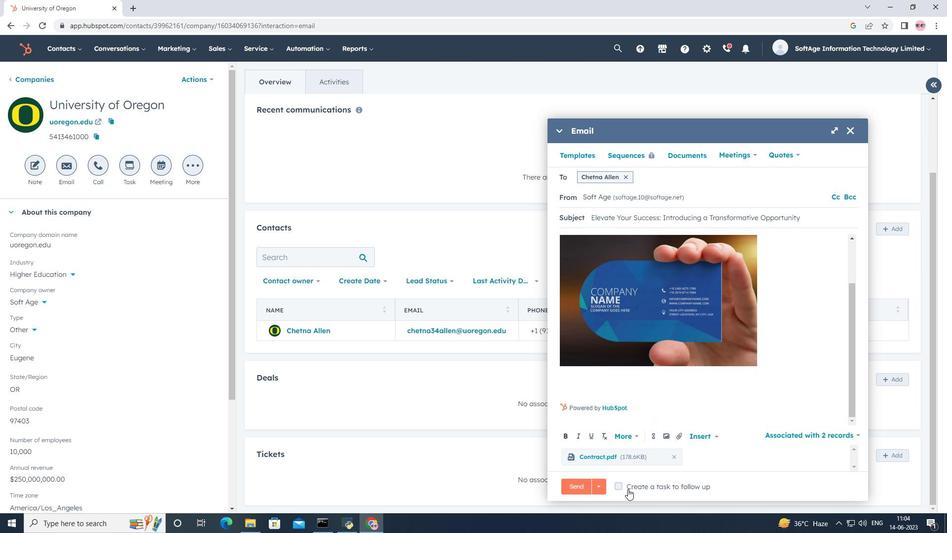 
Action: Mouse moved to (808, 487)
Screenshot: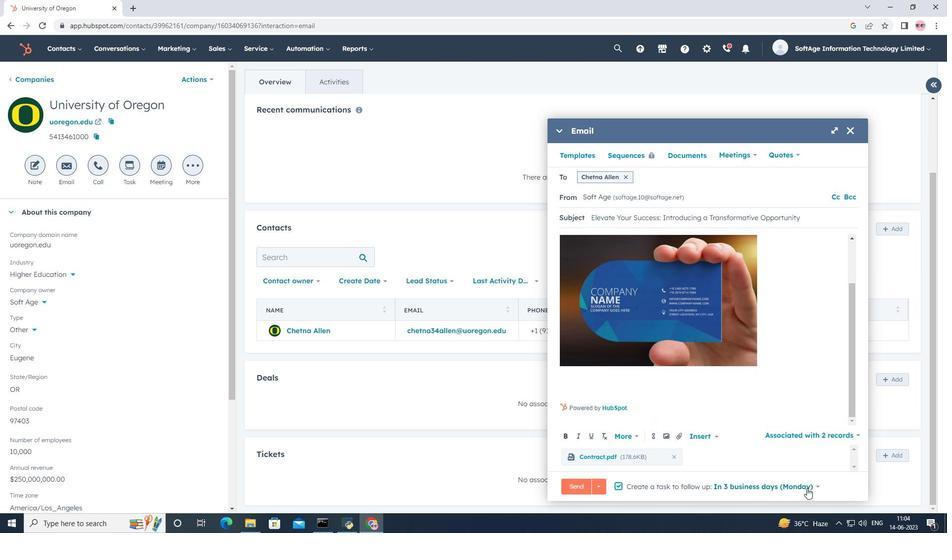 
Action: Mouse pressed left at (808, 487)
Screenshot: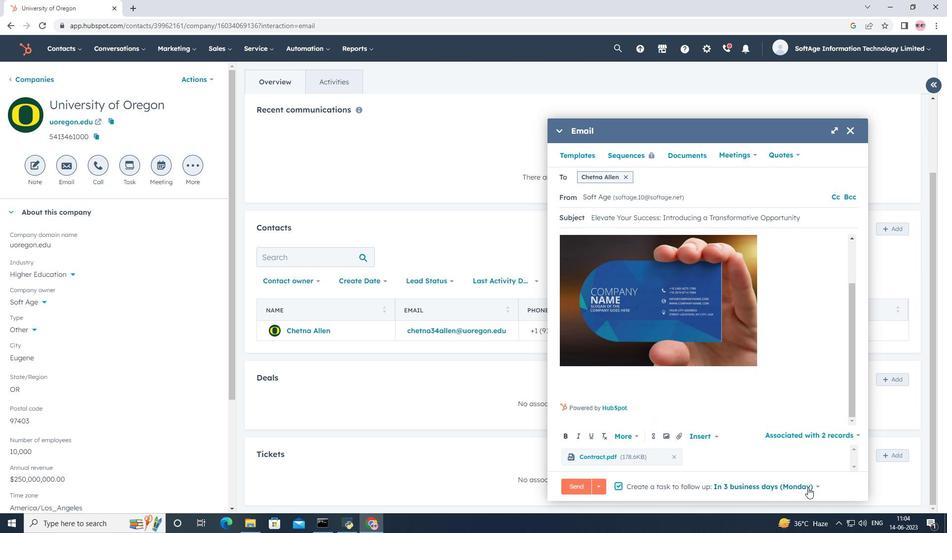 
Action: Mouse moved to (747, 443)
Screenshot: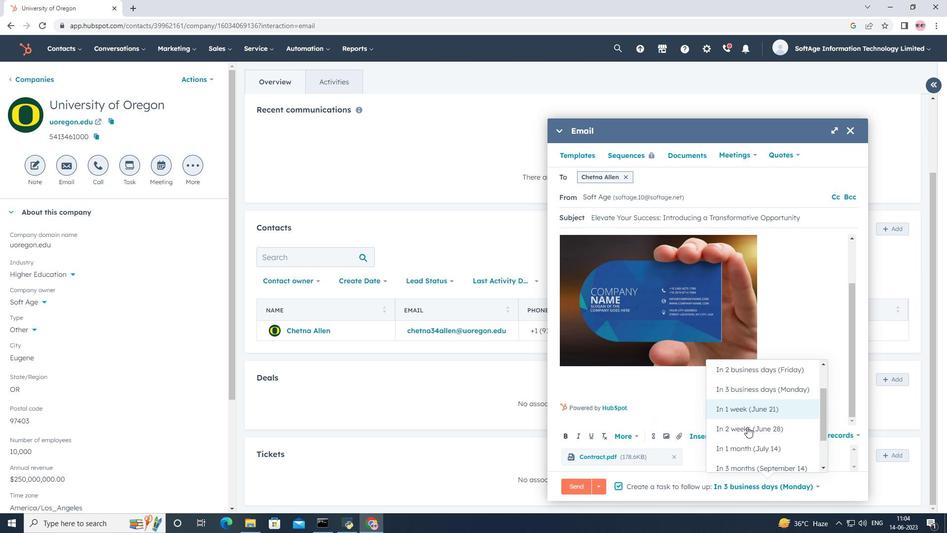 
Action: Mouse pressed left at (747, 443)
Screenshot: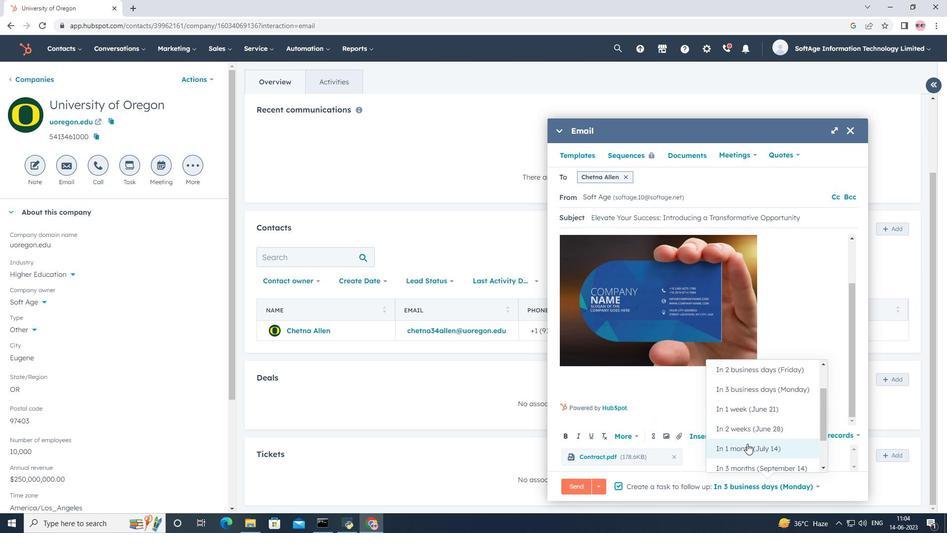 
Action: Mouse moved to (627, 177)
Screenshot: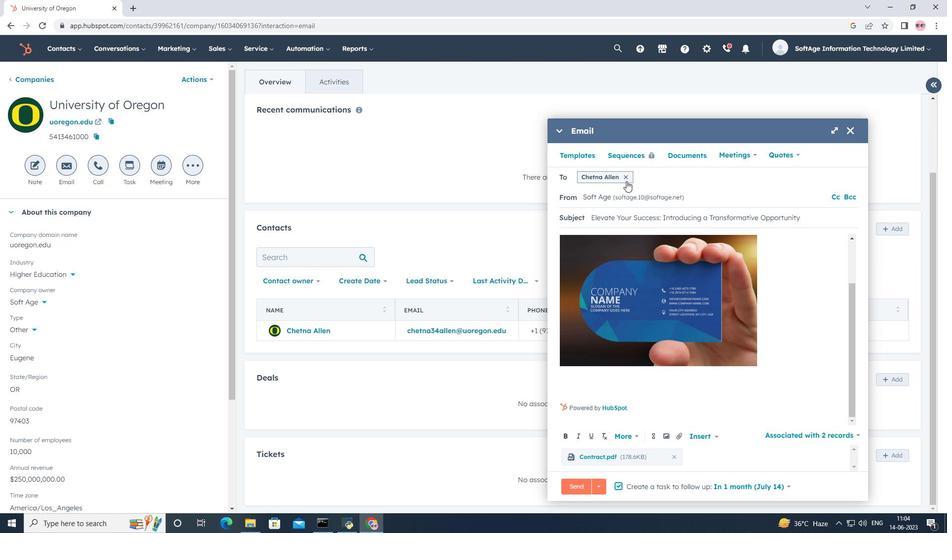 
Action: Mouse pressed left at (627, 177)
Screenshot: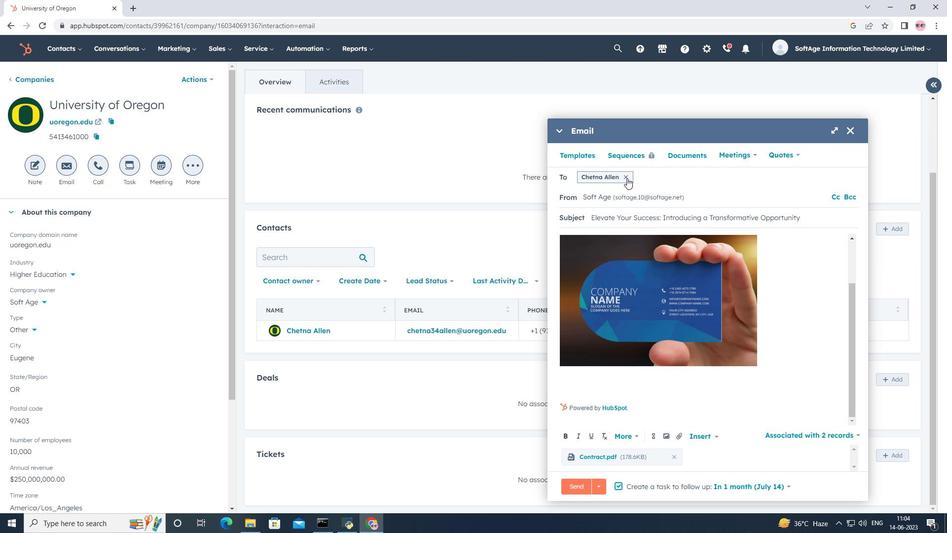 
Action: Mouse moved to (626, 176)
Screenshot: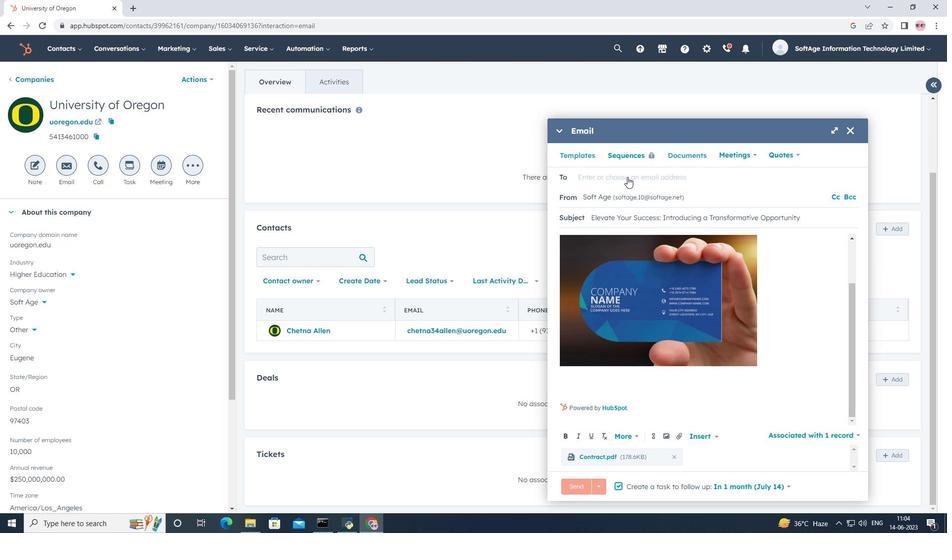 
Action: Mouse pressed left at (626, 176)
Screenshot: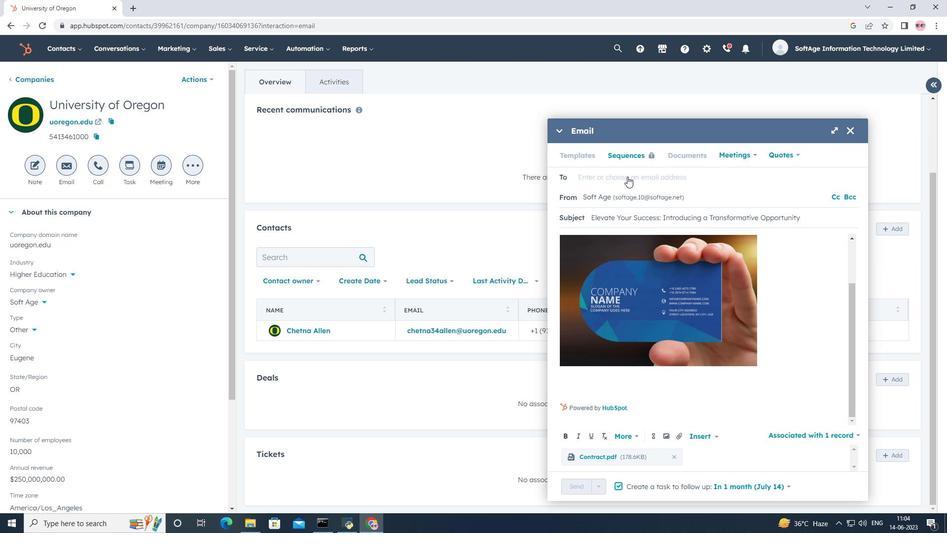 
Action: Mouse moved to (618, 198)
Screenshot: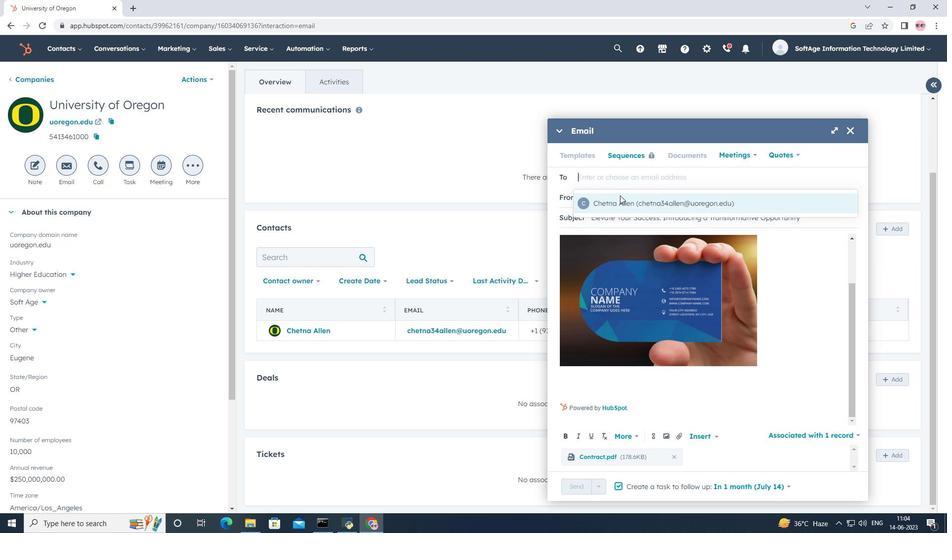 
Action: Mouse scrolled (618, 198) with delta (0, 0)
Screenshot: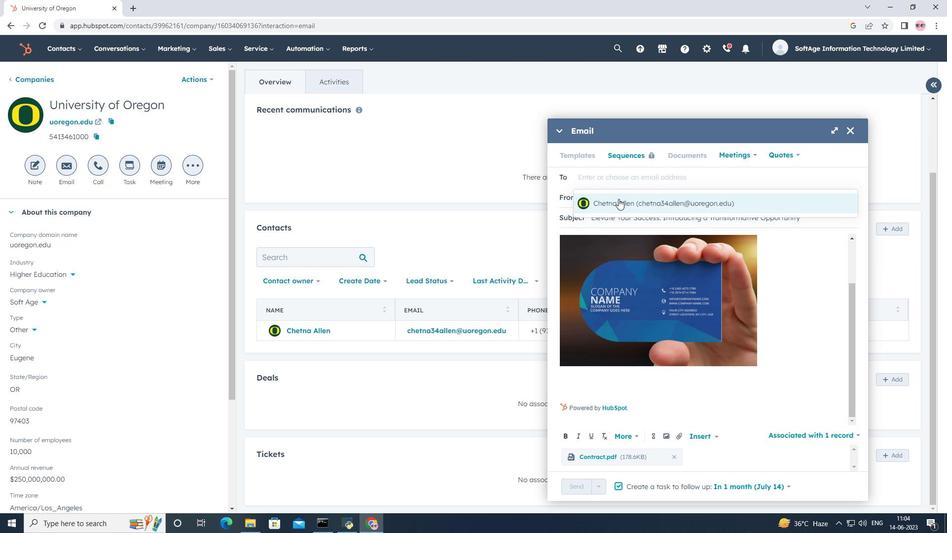 
Action: Mouse scrolled (618, 198) with delta (0, 0)
Screenshot: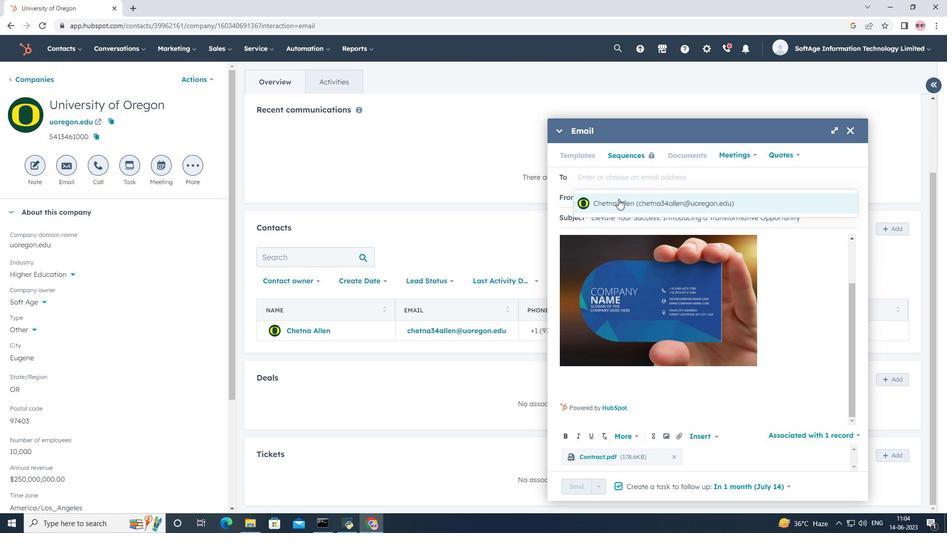 
Action: Mouse moved to (617, 201)
Screenshot: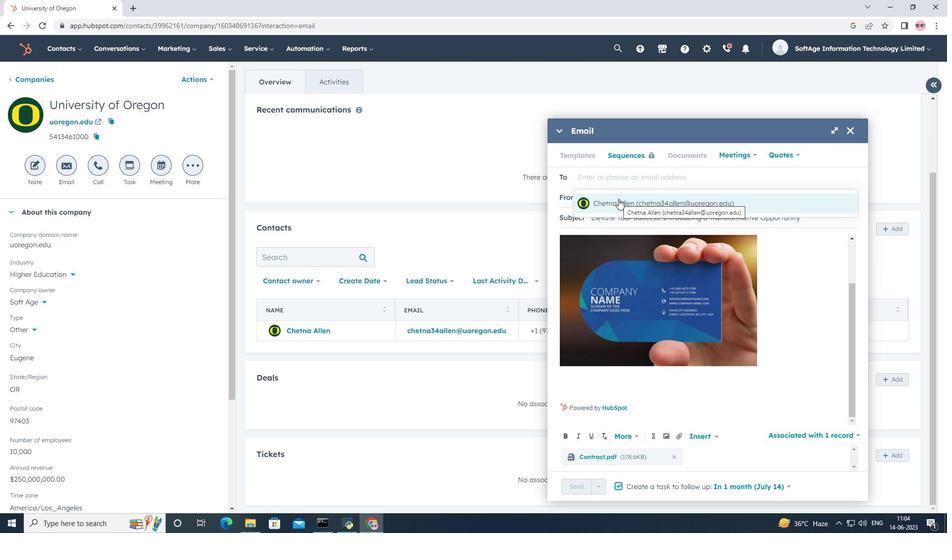 
Action: Mouse pressed left at (617, 201)
Screenshot: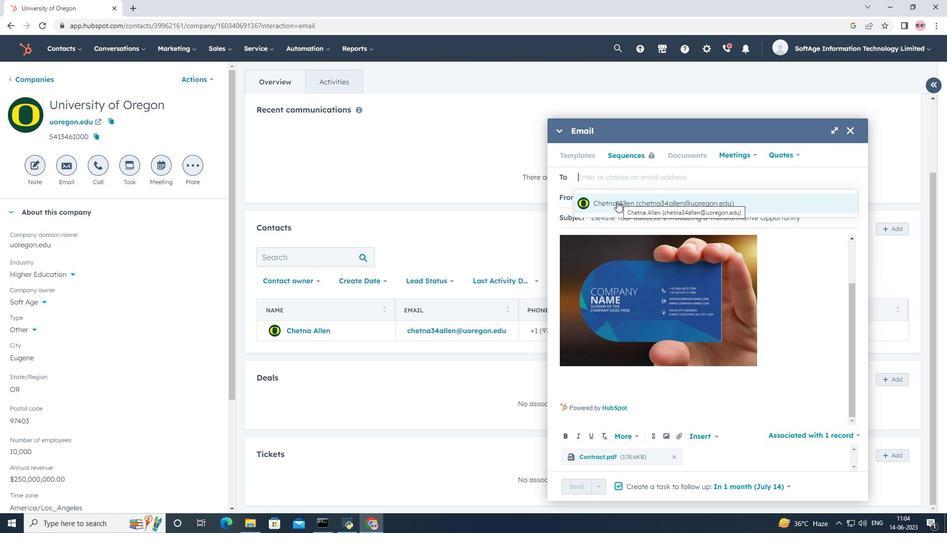 
Action: Mouse moved to (580, 487)
Screenshot: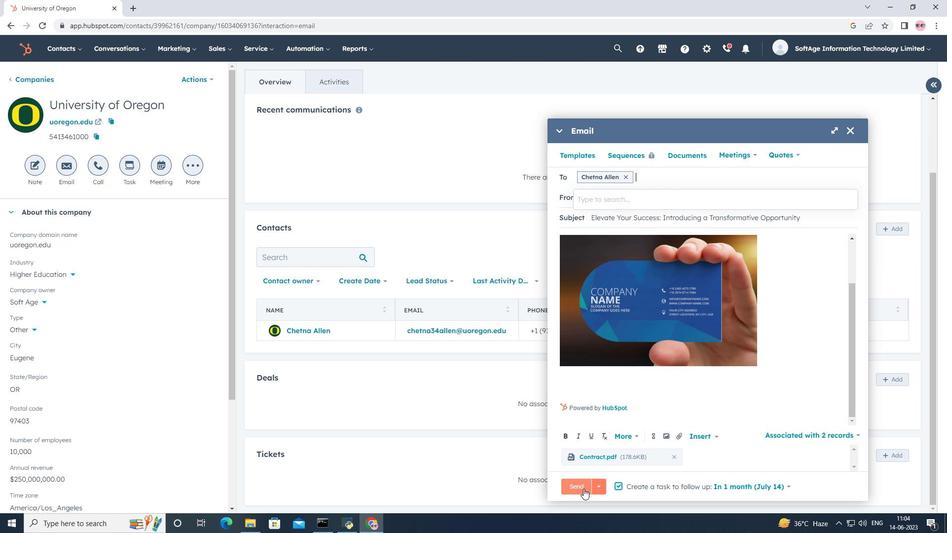 
Action: Mouse pressed left at (580, 487)
Screenshot: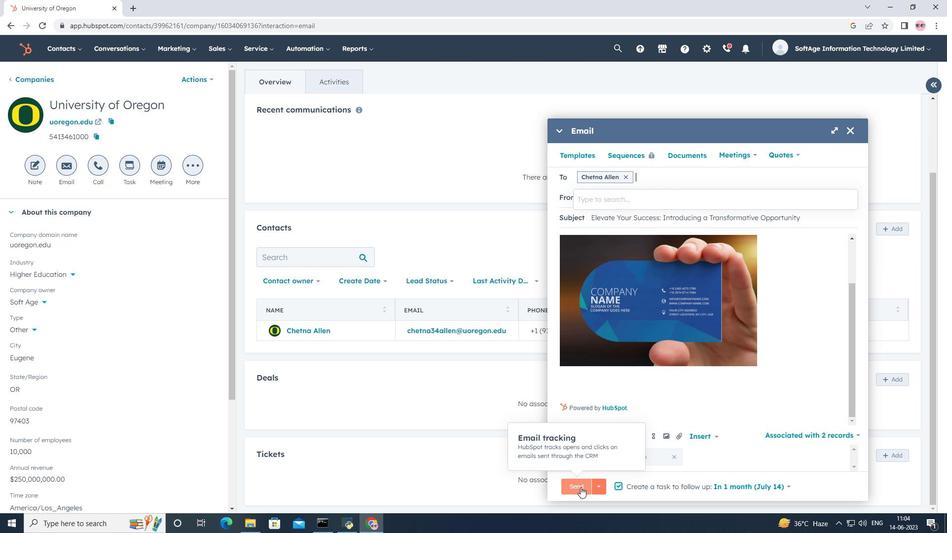 
Action: Mouse moved to (511, 190)
Screenshot: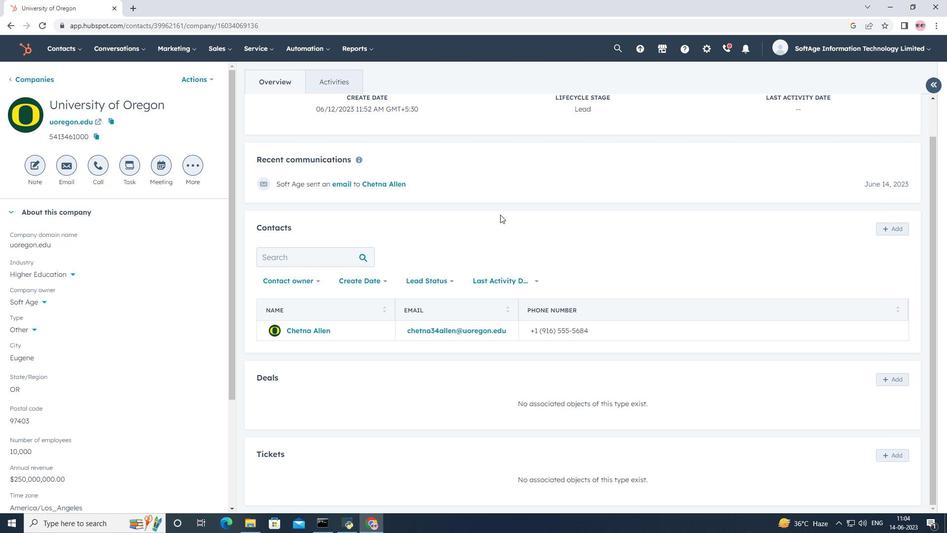 
Action: Mouse scrolled (511, 191) with delta (0, 0)
Screenshot: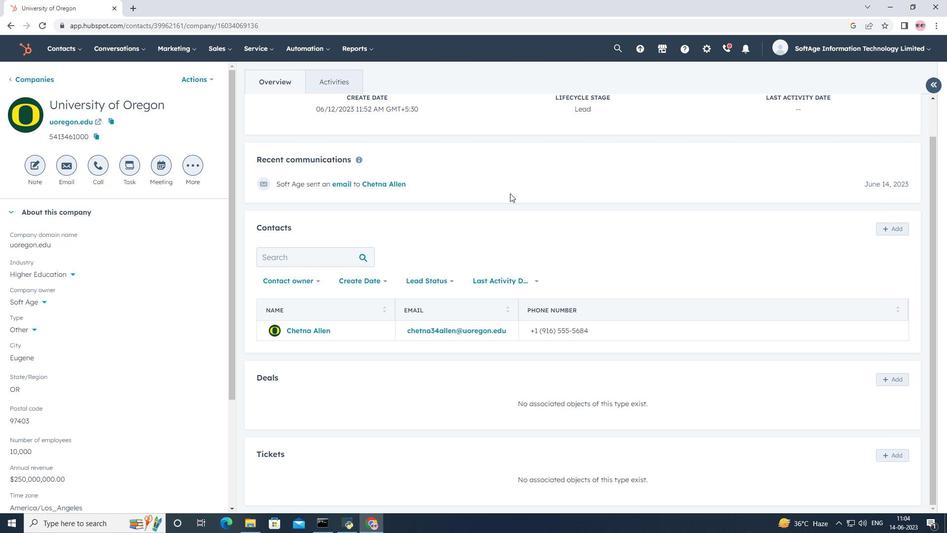 
Action: Mouse scrolled (511, 191) with delta (0, 0)
Screenshot: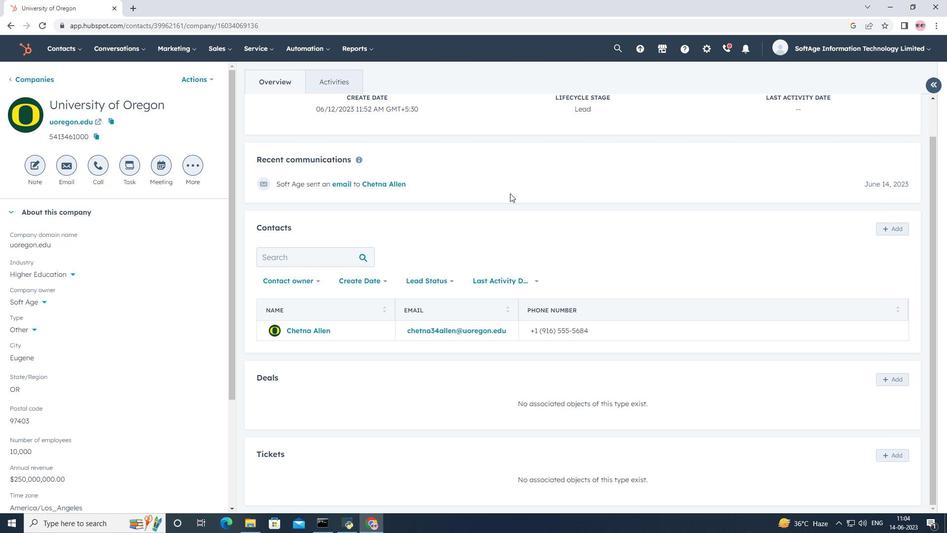 
Action: Mouse moved to (512, 189)
Screenshot: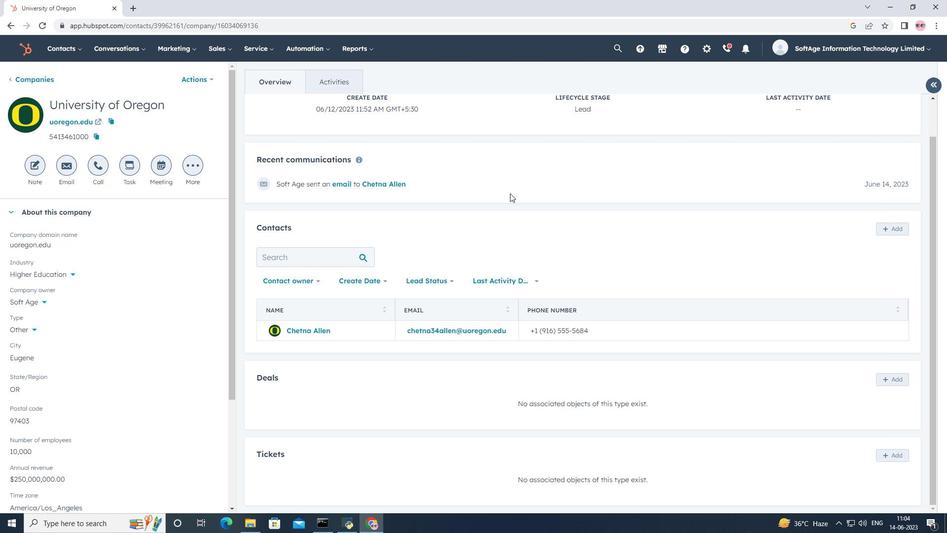 
Action: Mouse scrolled (512, 190) with delta (0, 0)
Screenshot: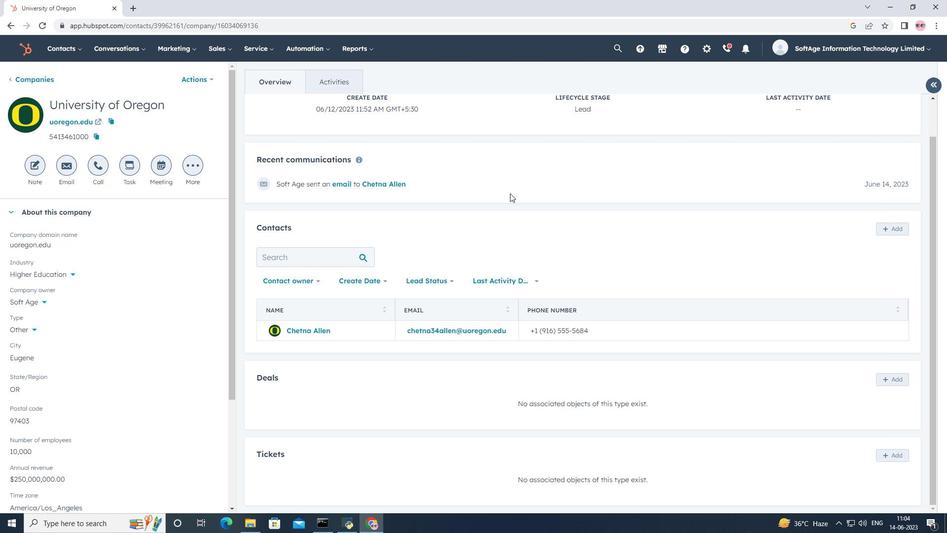
Action: Mouse moved to (512, 188)
Screenshot: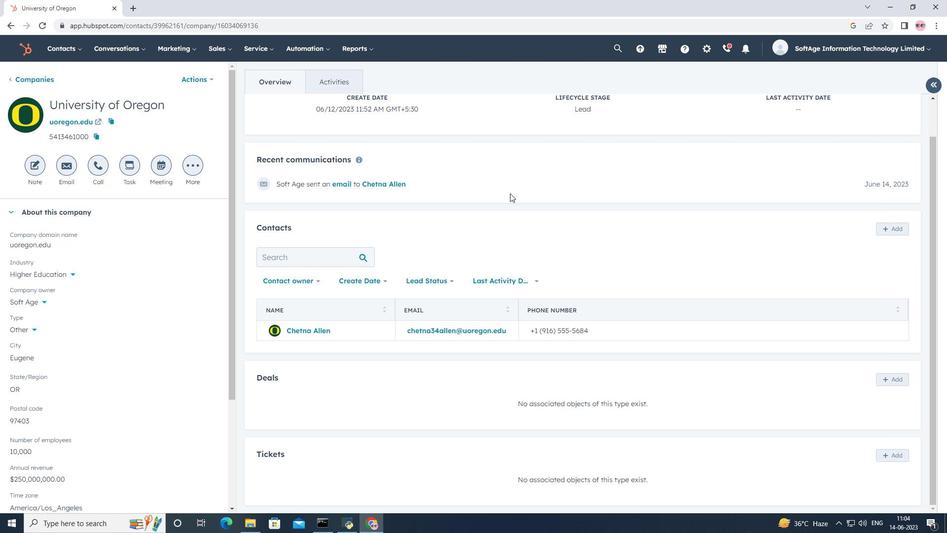 
Action: Mouse scrolled (512, 189) with delta (0, 0)
Screenshot: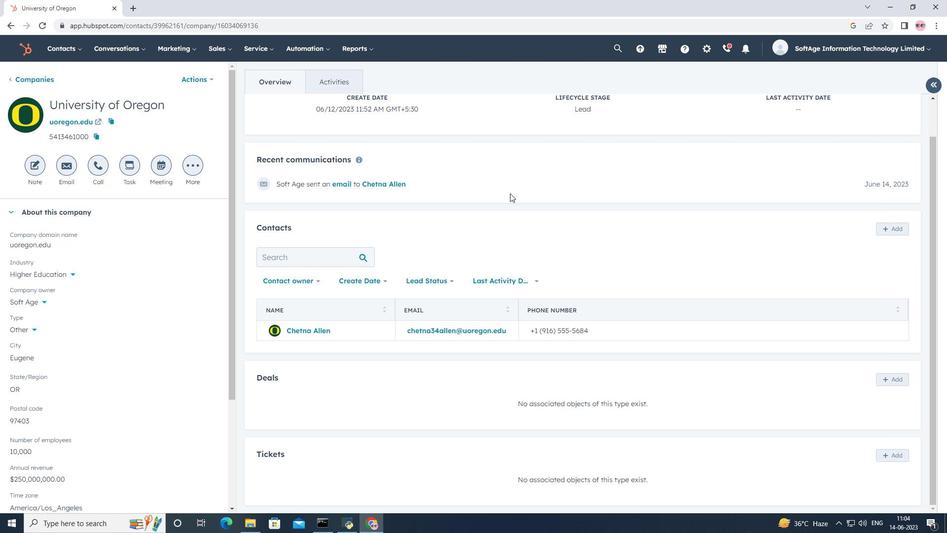 
Action: Mouse moved to (512, 187)
Screenshot: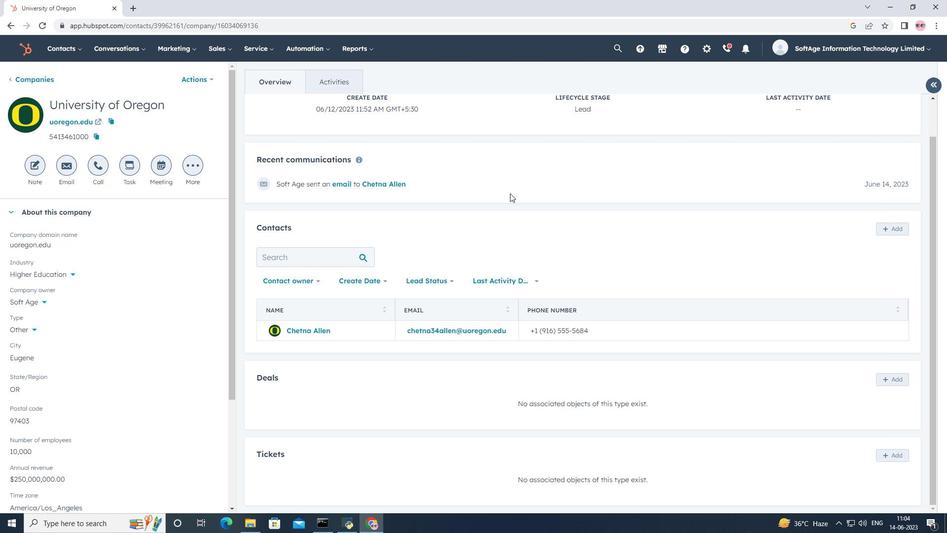 
Action: Mouse scrolled (512, 188) with delta (0, 0)
Screenshot: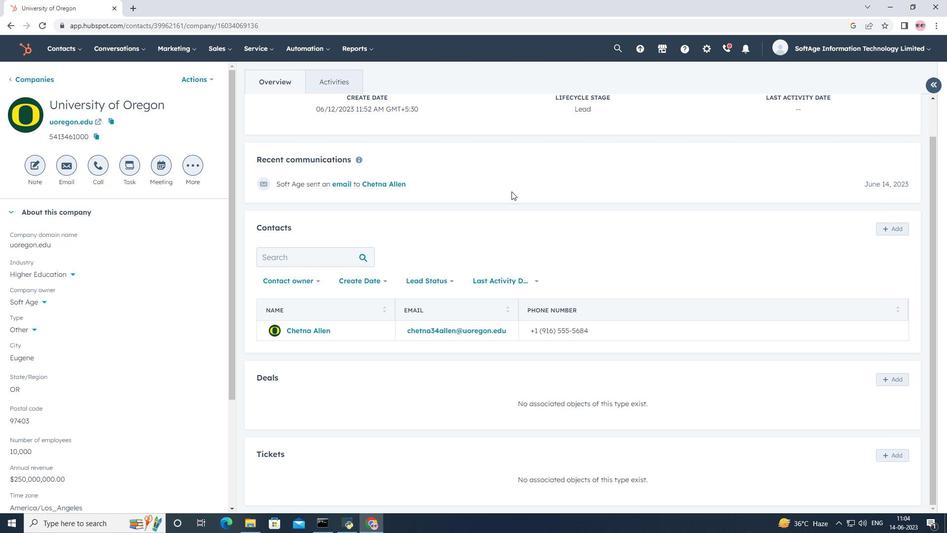 
Action: Mouse moved to (513, 186)
Screenshot: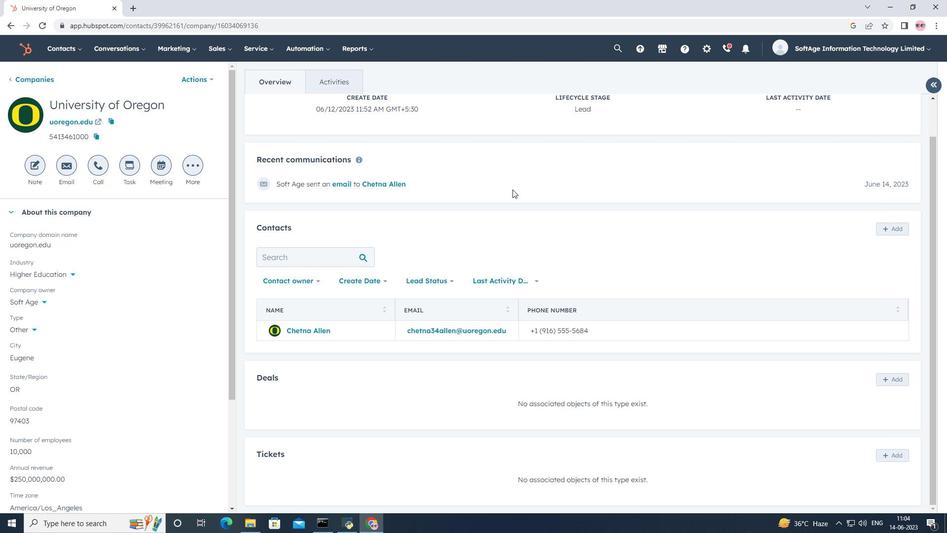 
Action: Mouse scrolled (513, 187) with delta (0, 0)
Screenshot: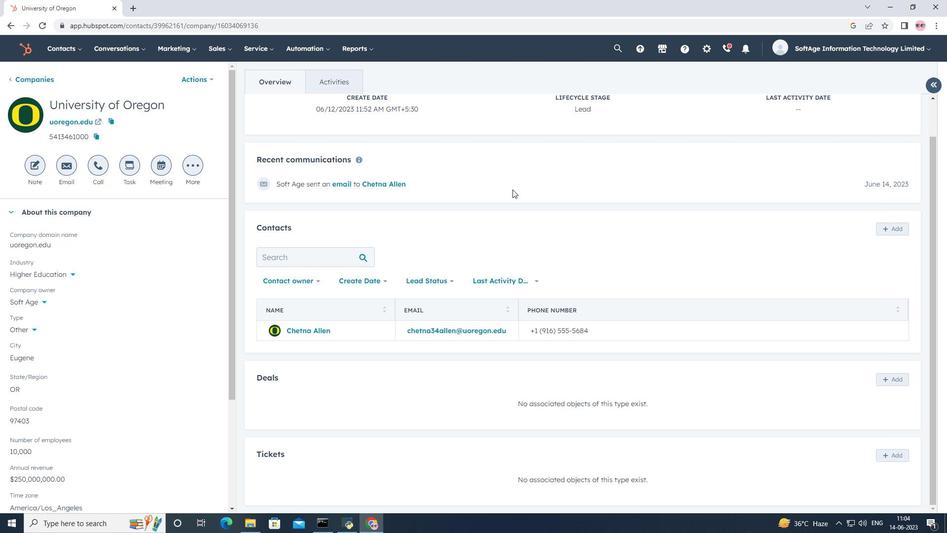
Action: Mouse moved to (513, 185)
Screenshot: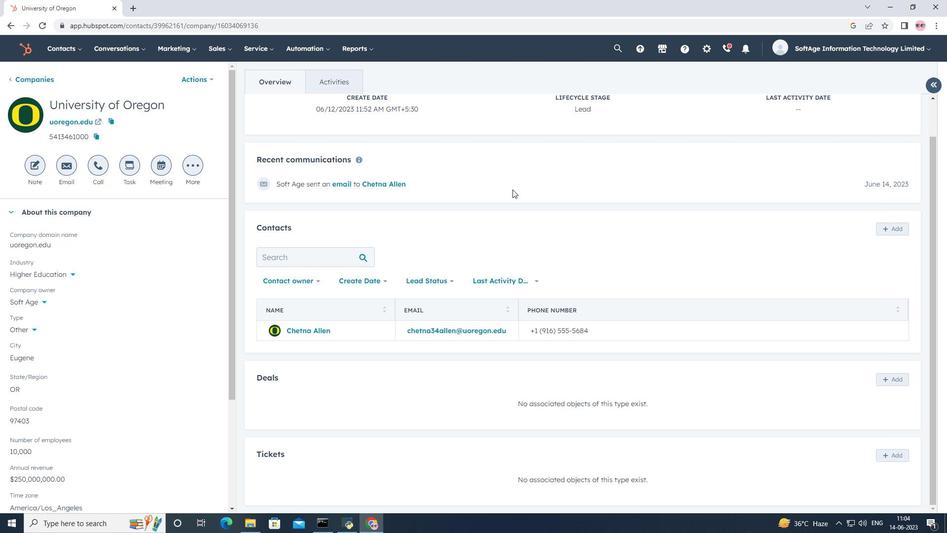 
Action: Mouse scrolled (513, 185) with delta (0, 0)
Screenshot: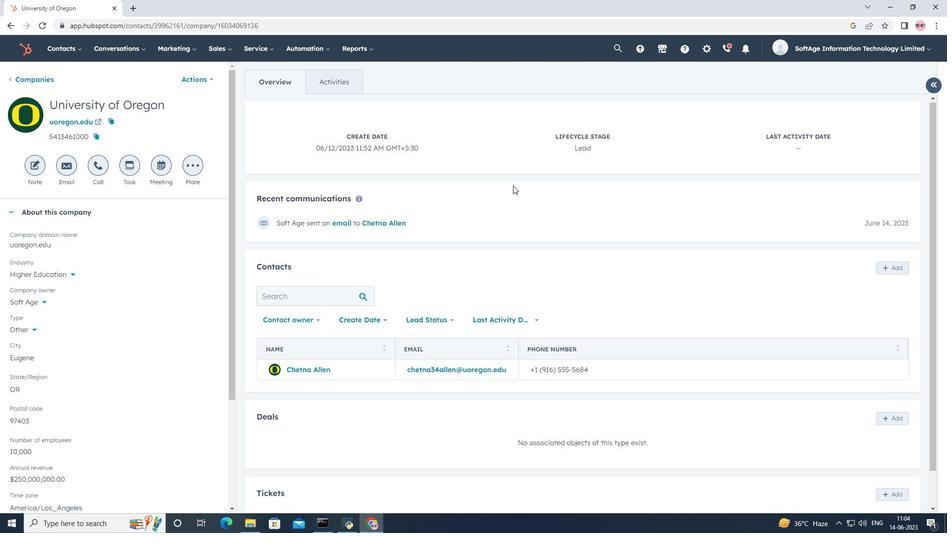 
Action: Mouse scrolled (513, 185) with delta (0, 0)
Screenshot: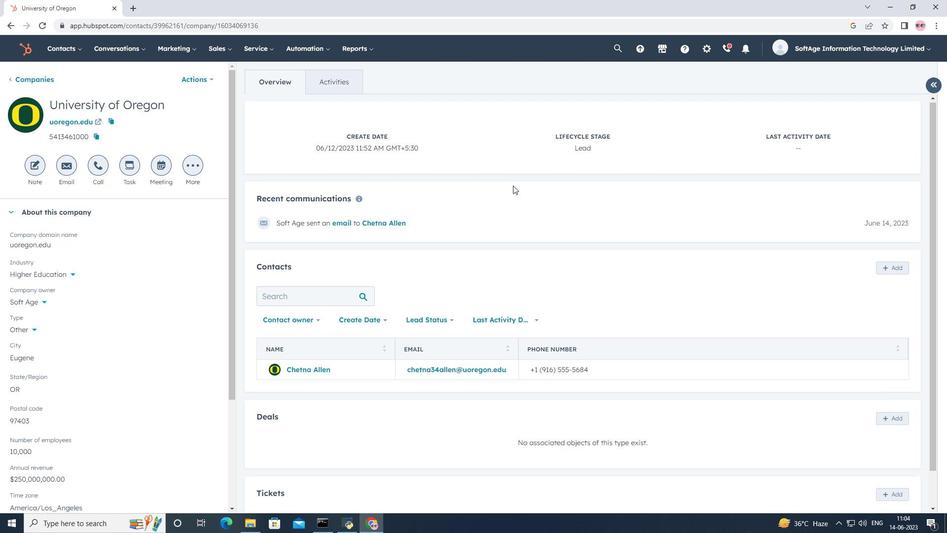 
Action: Mouse scrolled (513, 185) with delta (0, 0)
Screenshot: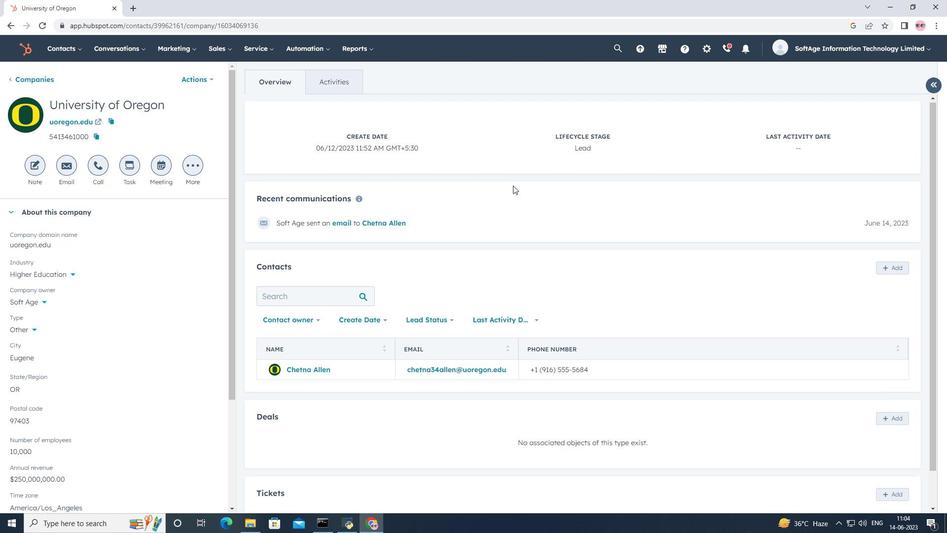 
Action: Mouse scrolled (513, 185) with delta (0, 0)
Screenshot: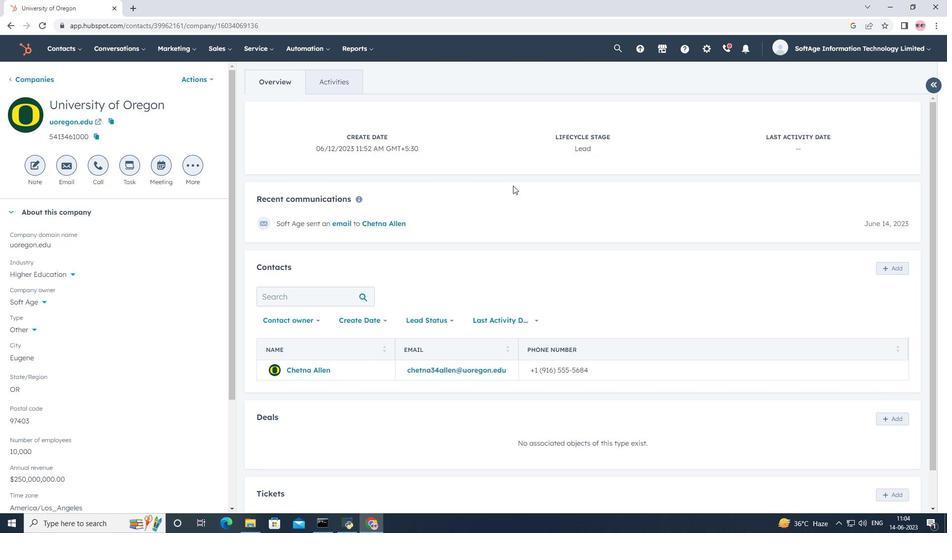 
Action: Mouse scrolled (513, 185) with delta (0, 0)
Screenshot: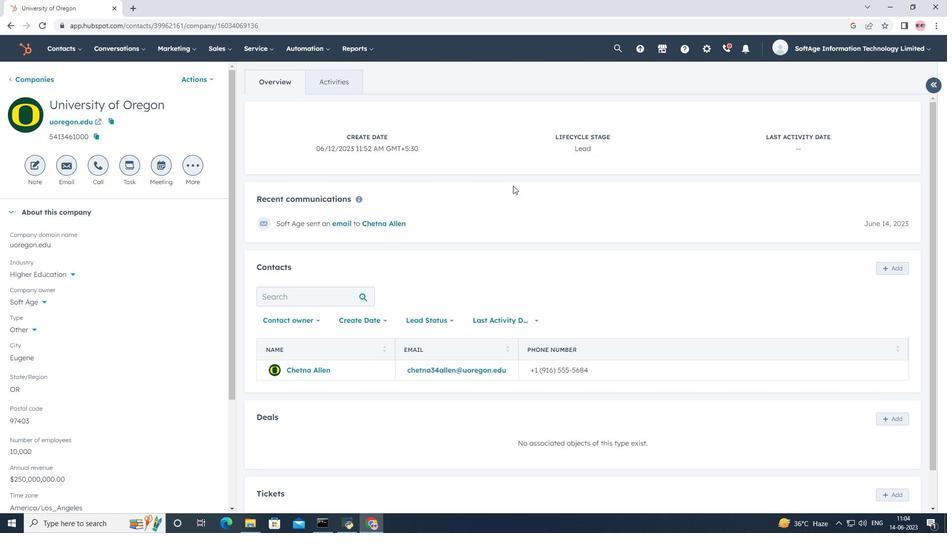 
Action: Mouse scrolled (513, 185) with delta (0, 0)
Screenshot: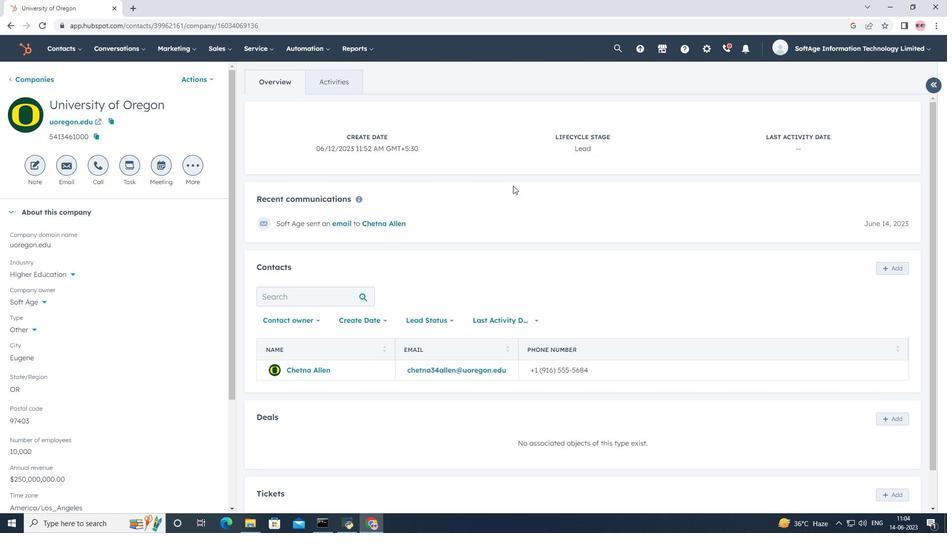 
Action: Mouse scrolled (513, 185) with delta (0, 0)
Screenshot: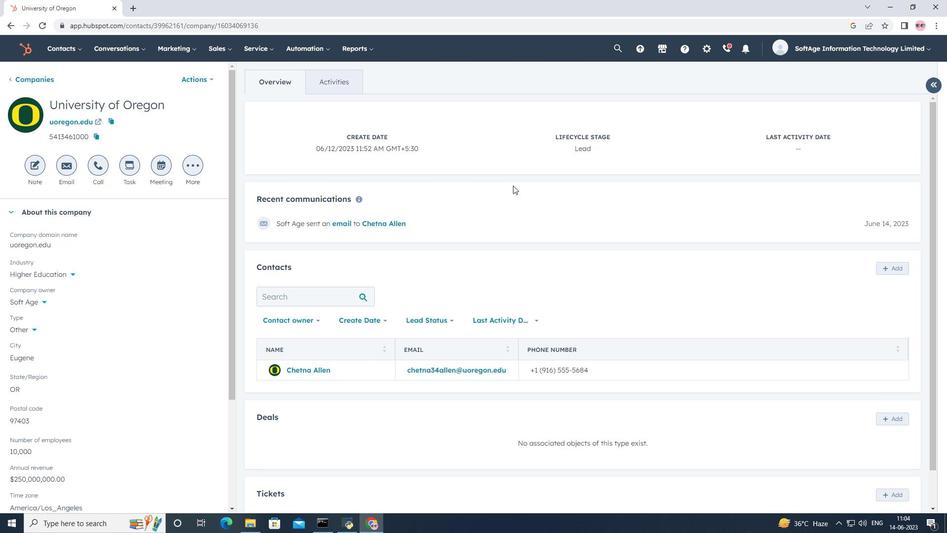 
